 Task: Create a task  Implement a new cloud-based project portfolio management system for a company , assign it to team member softage.5@softage.net in the project ArchiTech and update the status of the task to  On Track  , set the priority of the task to Low
Action: Mouse moved to (55, 335)
Screenshot: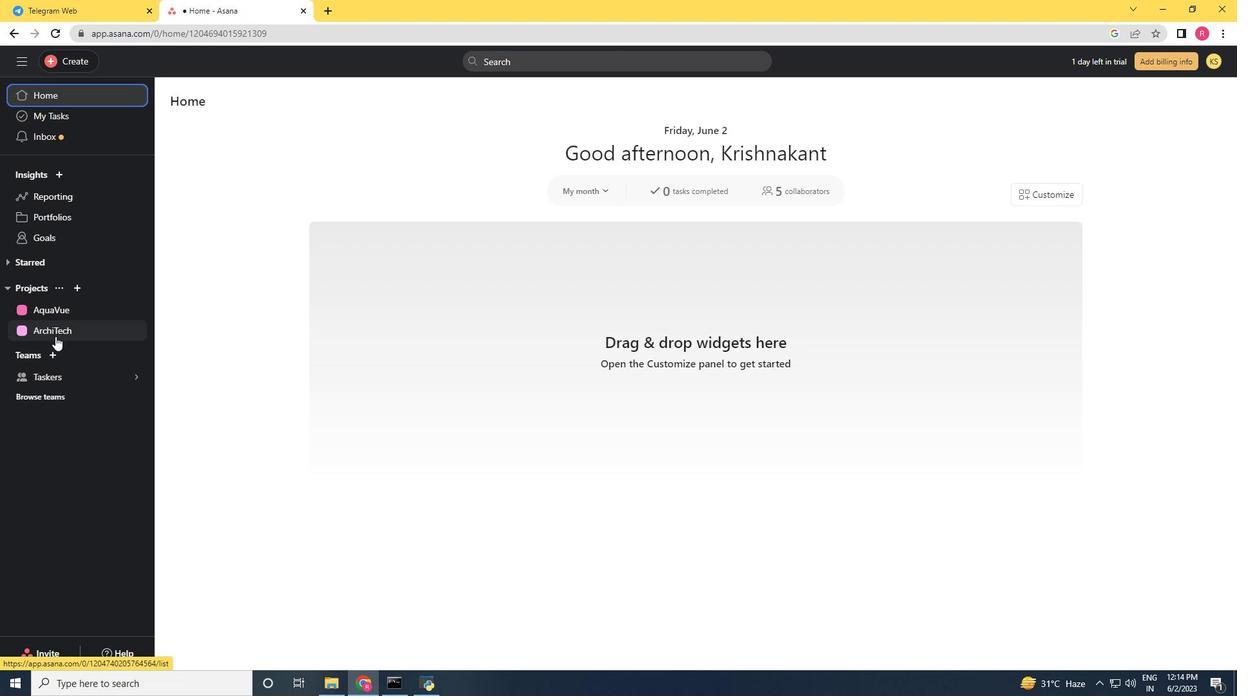 
Action: Mouse pressed left at (55, 335)
Screenshot: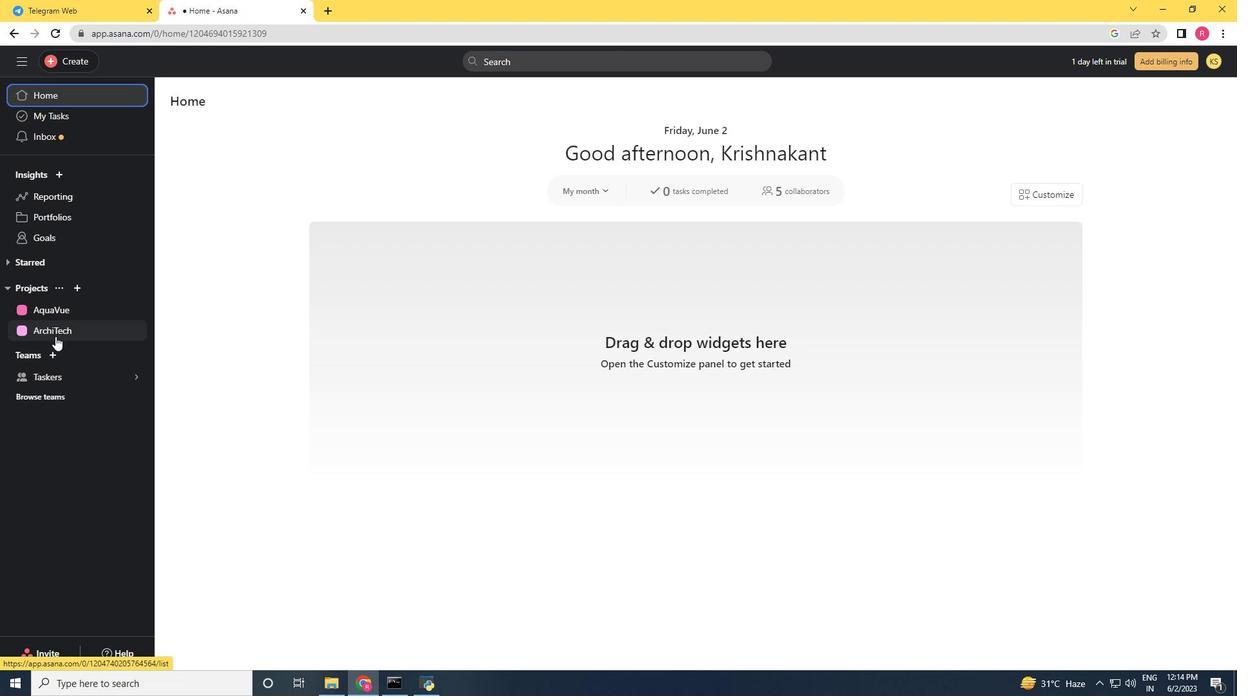 
Action: Mouse moved to (86, 55)
Screenshot: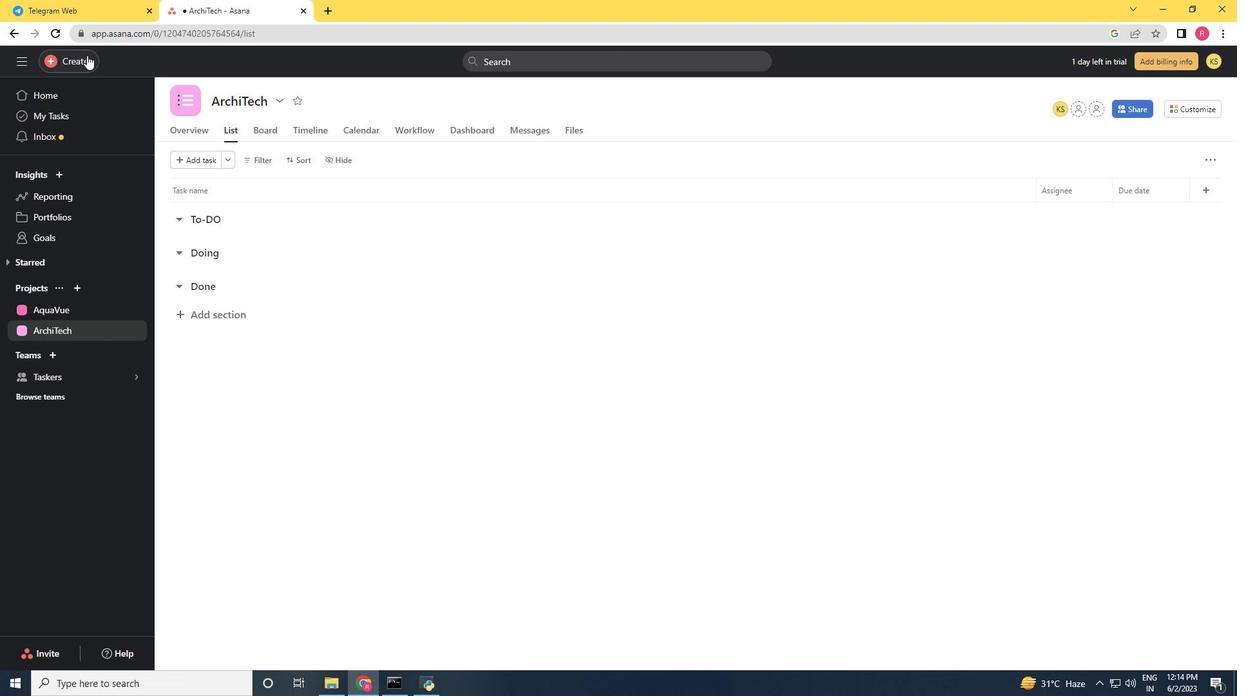 
Action: Mouse pressed left at (86, 55)
Screenshot: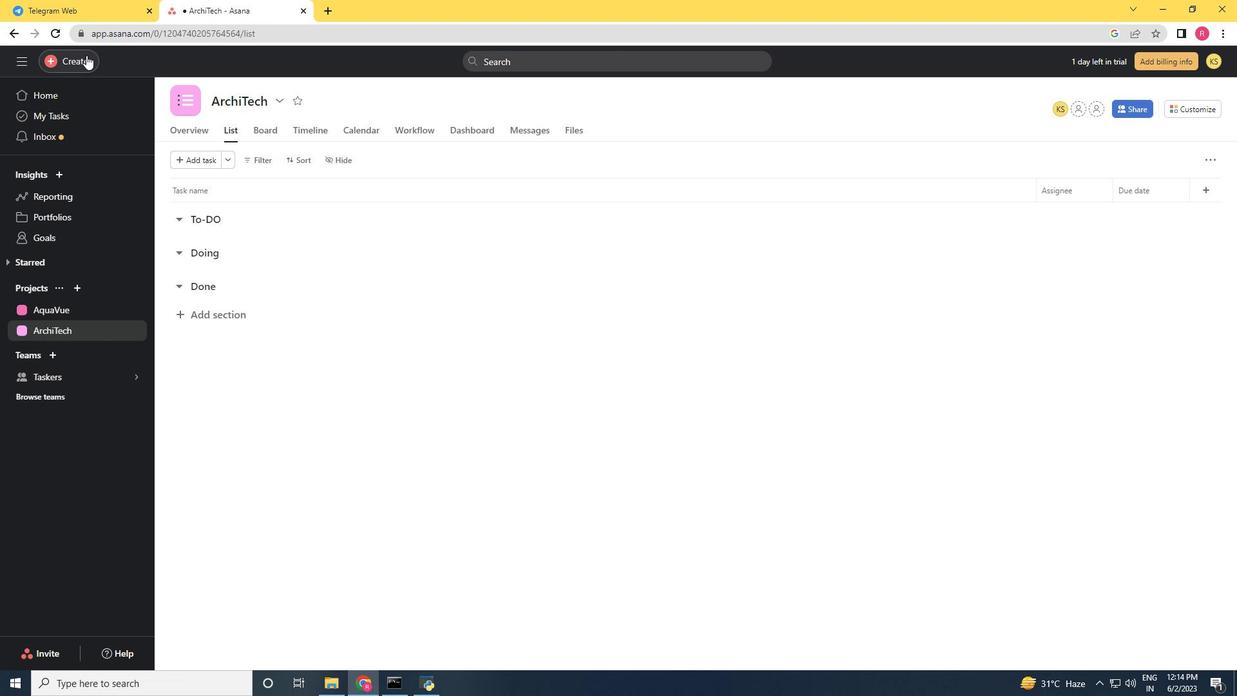 
Action: Mouse moved to (130, 73)
Screenshot: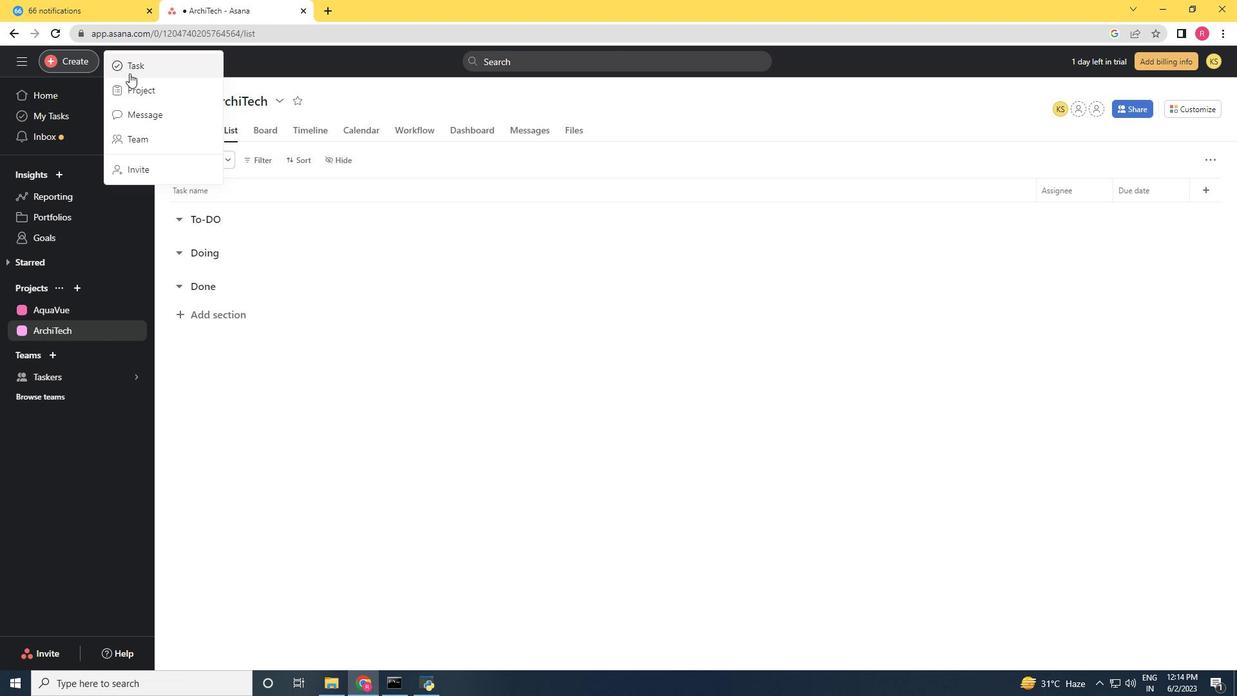 
Action: Mouse pressed left at (130, 73)
Screenshot: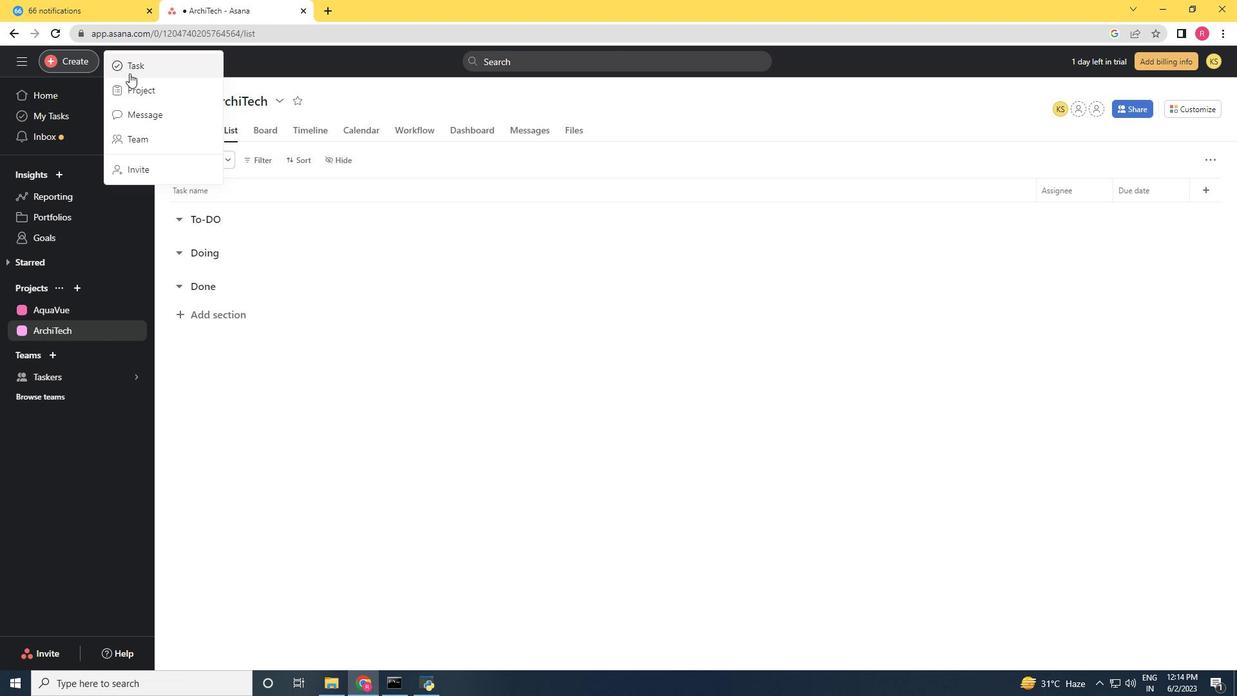 
Action: Mouse moved to (128, 73)
Screenshot: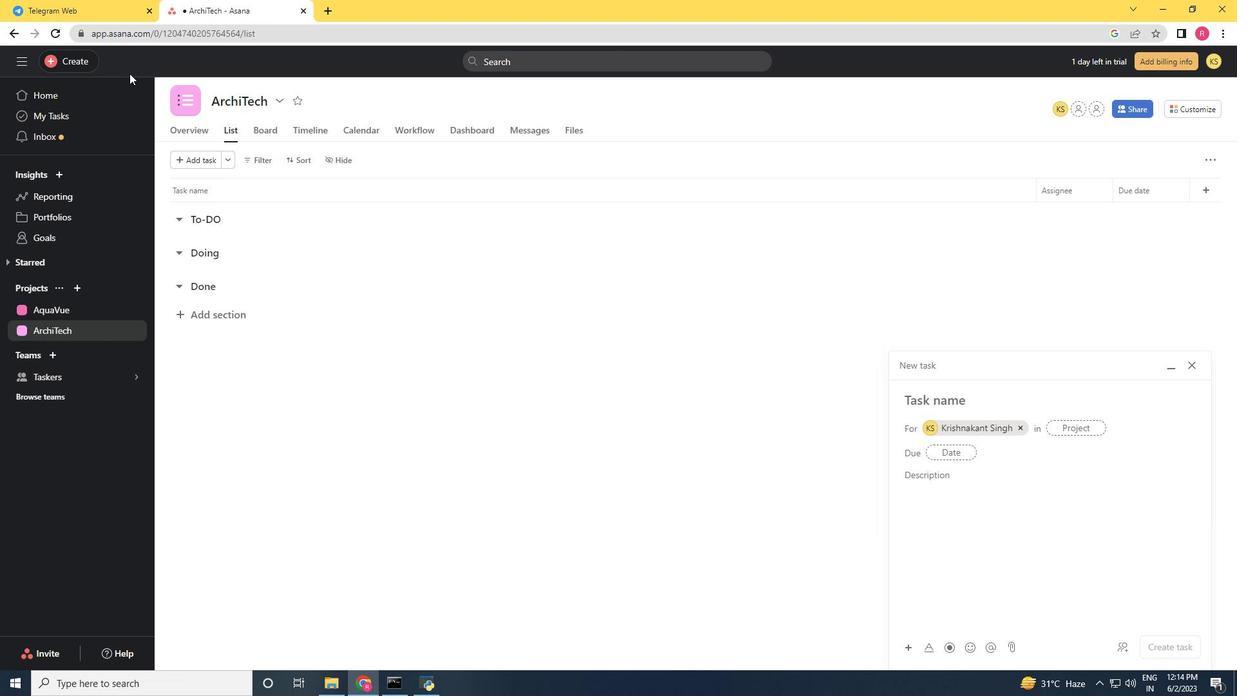 
Action: Key pressed <Key.shift><Key.shift><Key.shift><Key.shift><Key.shift><Key.shift><Key.shift>Implement<Key.space>a<Key.space>new<Key.space>cloud<Key.space><Key.backspace>-basd<Key.backspace>ed<Key.space>project<Key.space>portfolio<Key.space>management<Key.space>system<Key.space>for<Key.space>a<Key.space>company<Key.space>
Screenshot: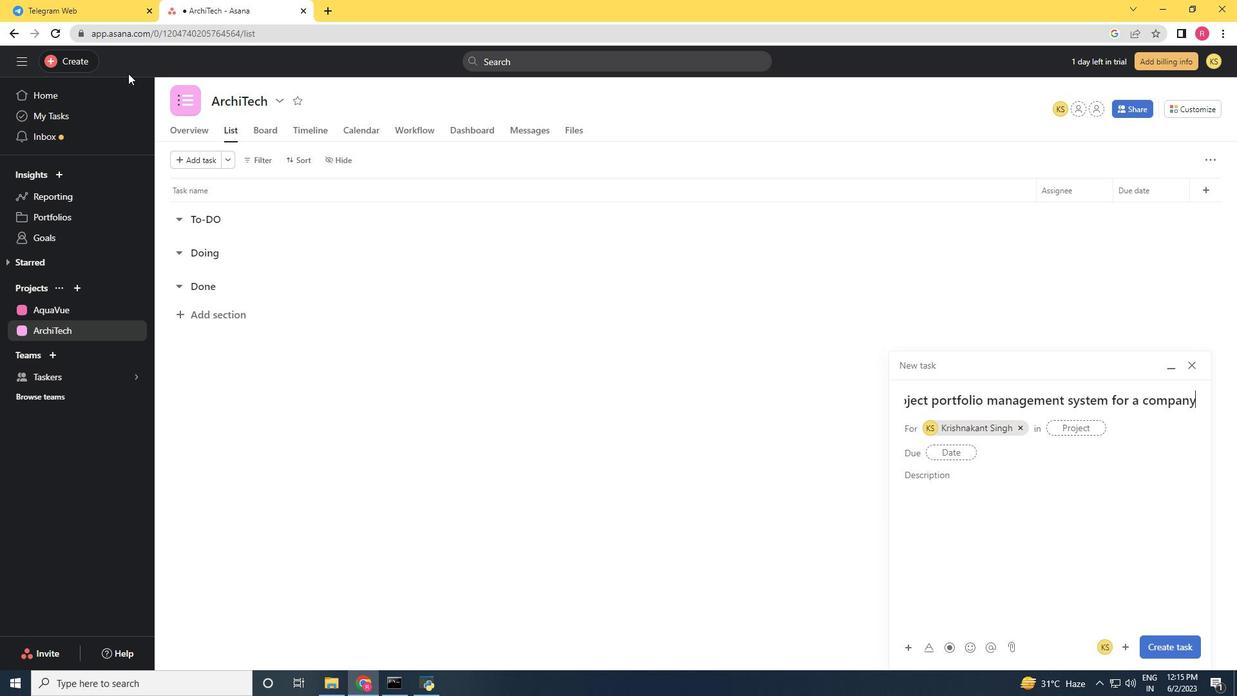 
Action: Mouse moved to (1025, 424)
Screenshot: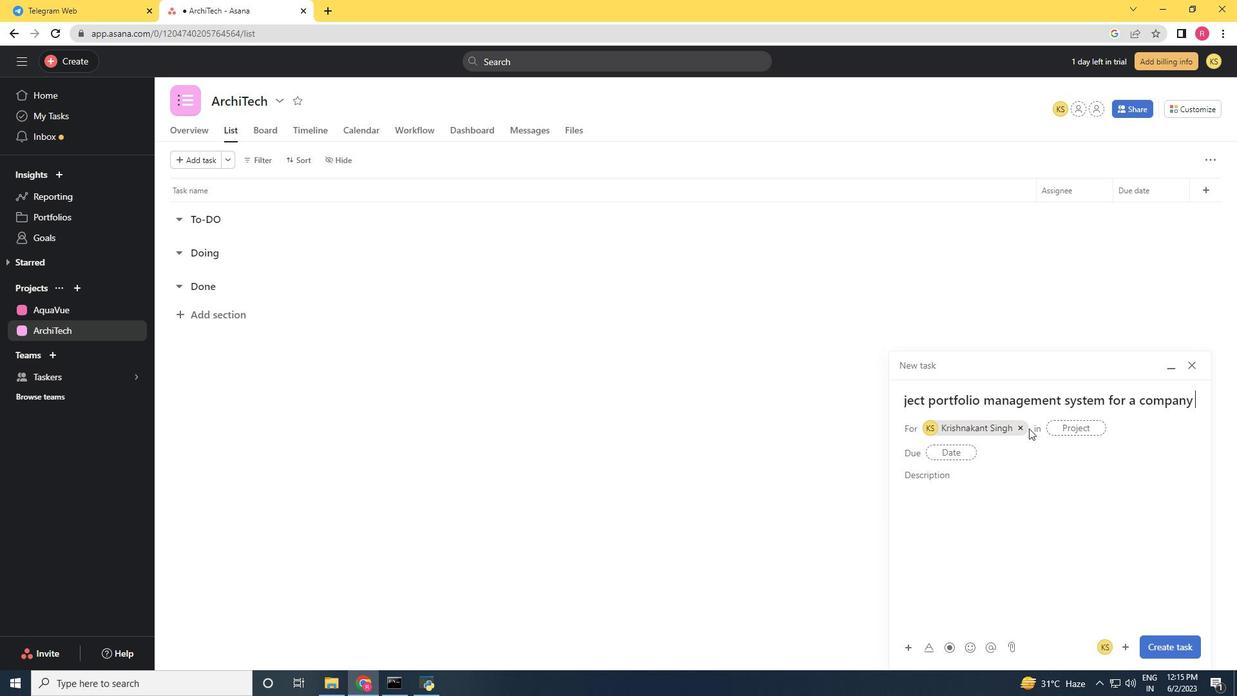 
Action: Mouse pressed left at (1025, 424)
Screenshot: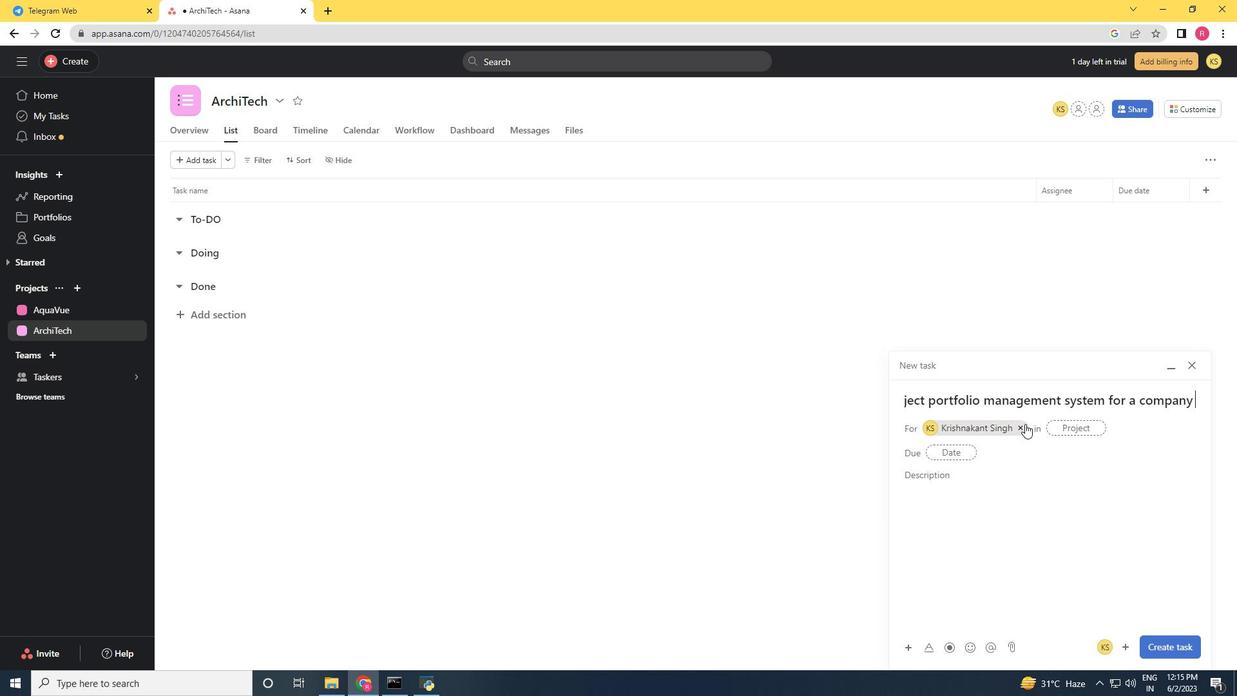 
Action: Mouse moved to (958, 429)
Screenshot: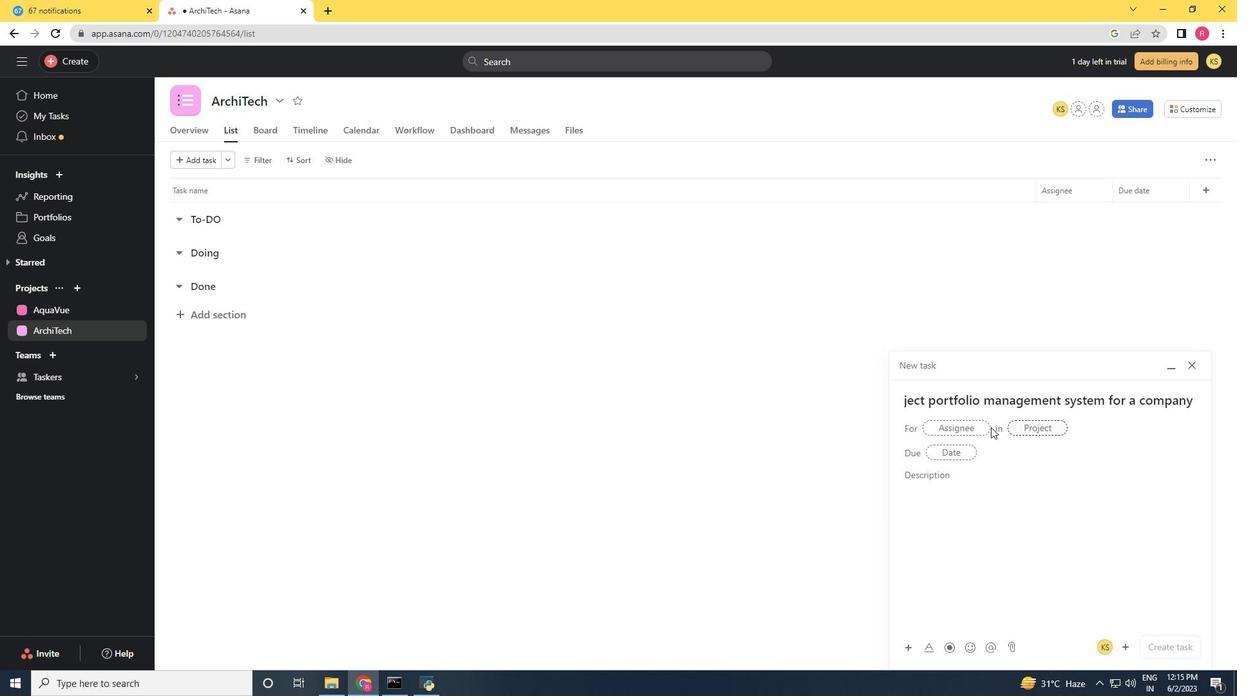 
Action: Mouse pressed left at (958, 429)
Screenshot: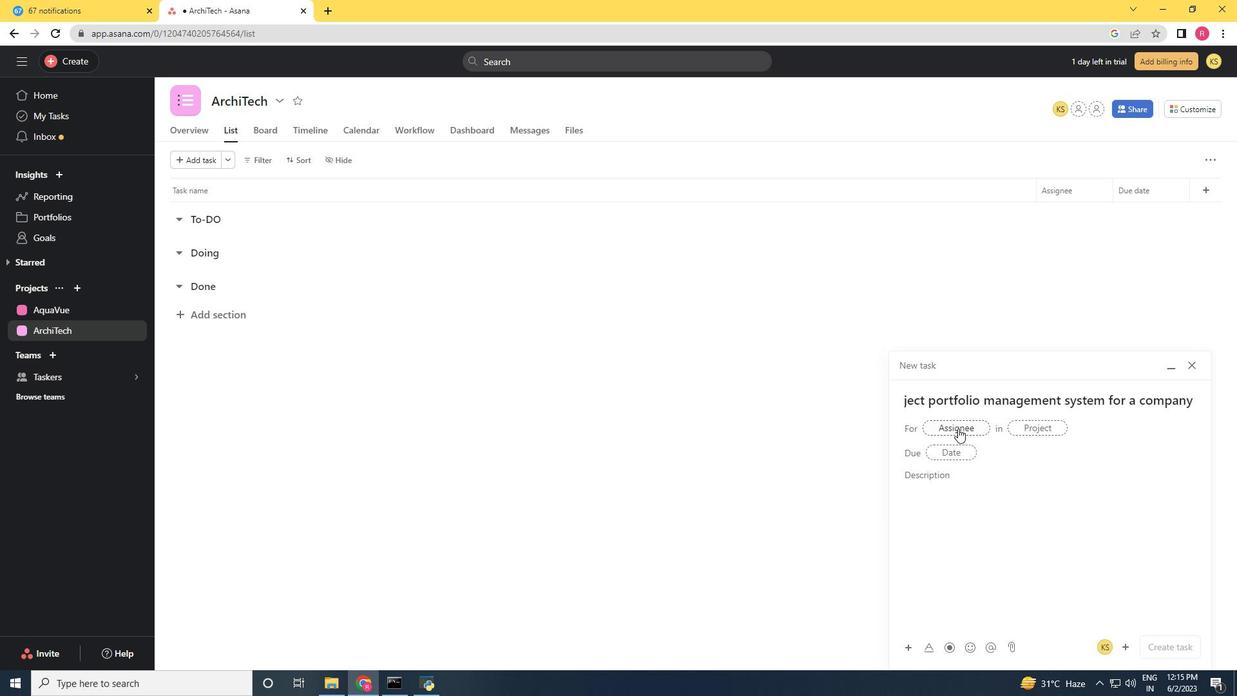 
Action: Mouse moved to (887, 428)
Screenshot: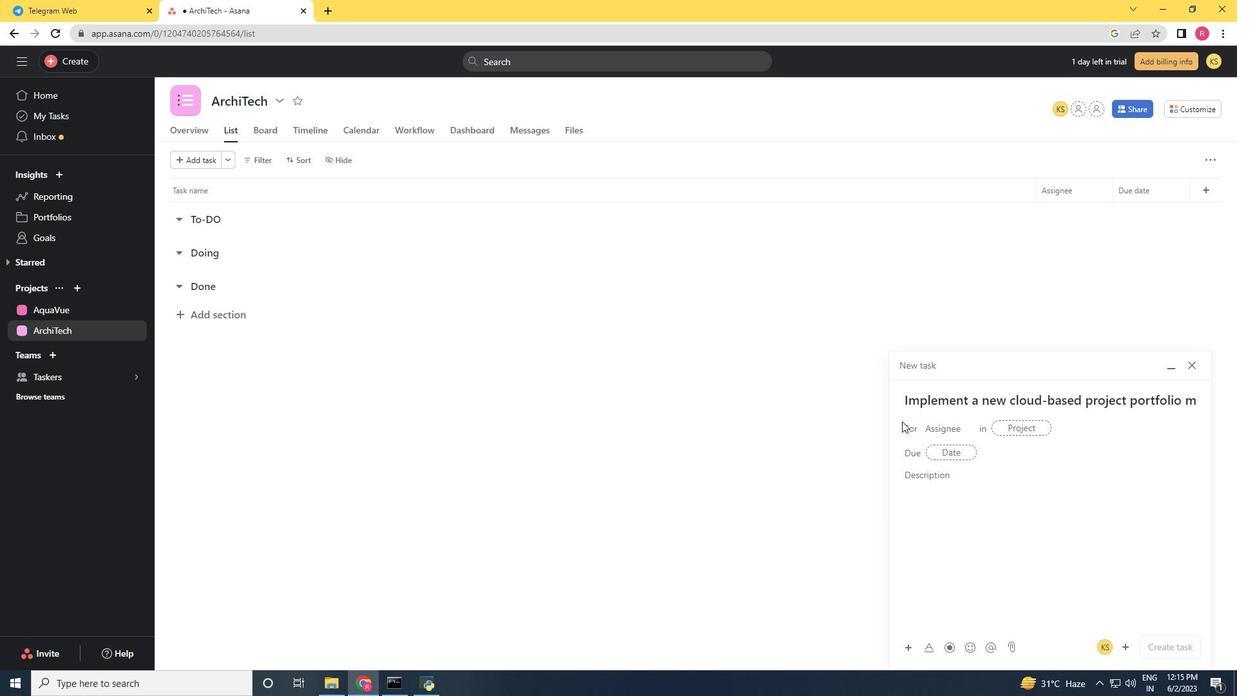
Action: Key pressed si<Key.backspace>oftage.5
Screenshot: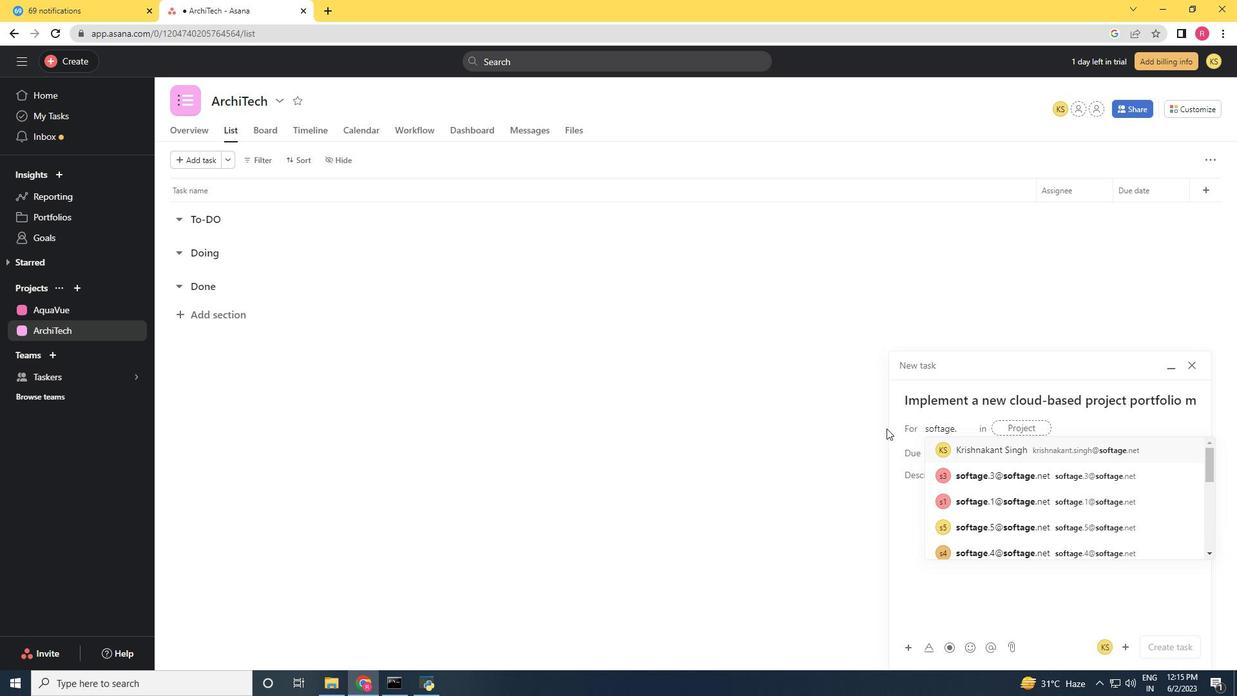 
Action: Mouse moved to (886, 428)
Screenshot: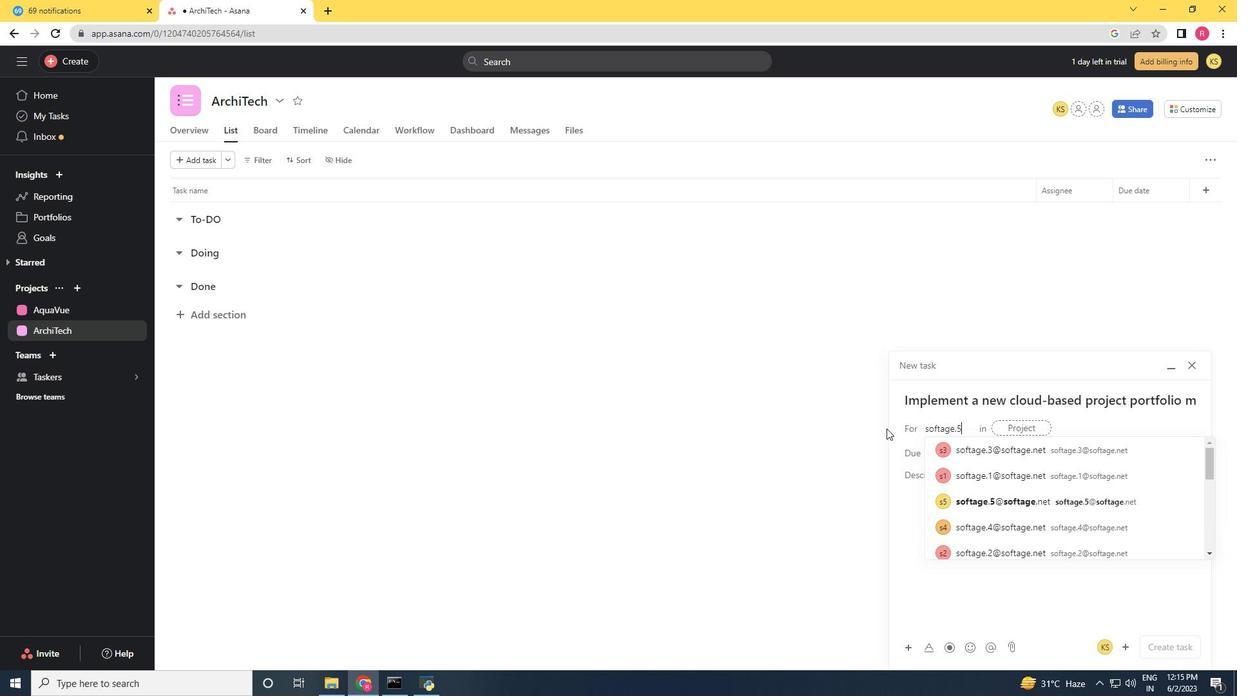 
Action: Key pressed <Key.shift>@softage.net
Screenshot: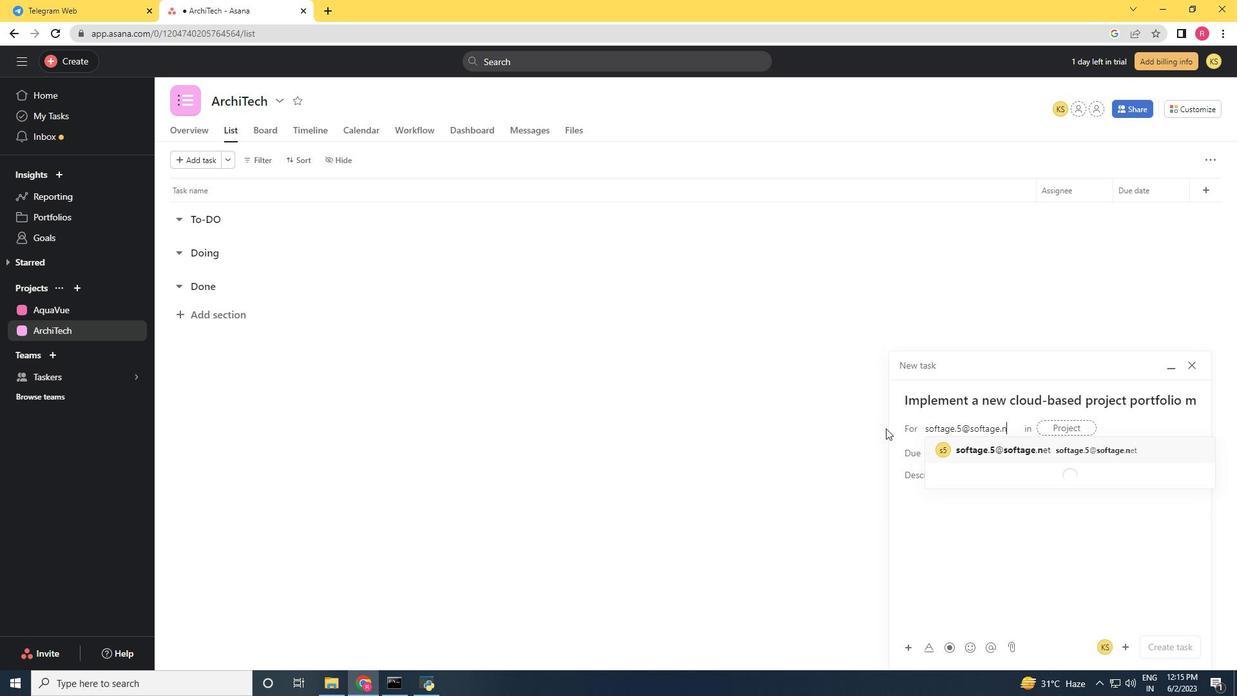 
Action: Mouse moved to (1009, 462)
Screenshot: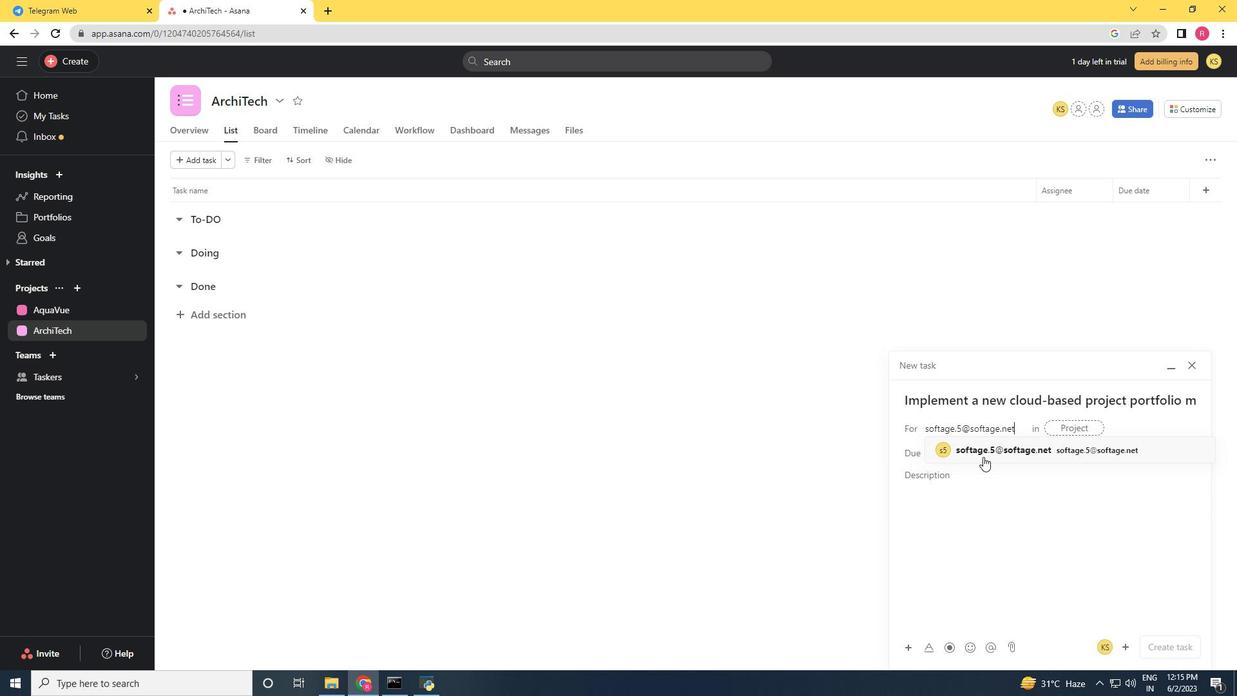 
Action: Mouse pressed left at (1009, 462)
Screenshot: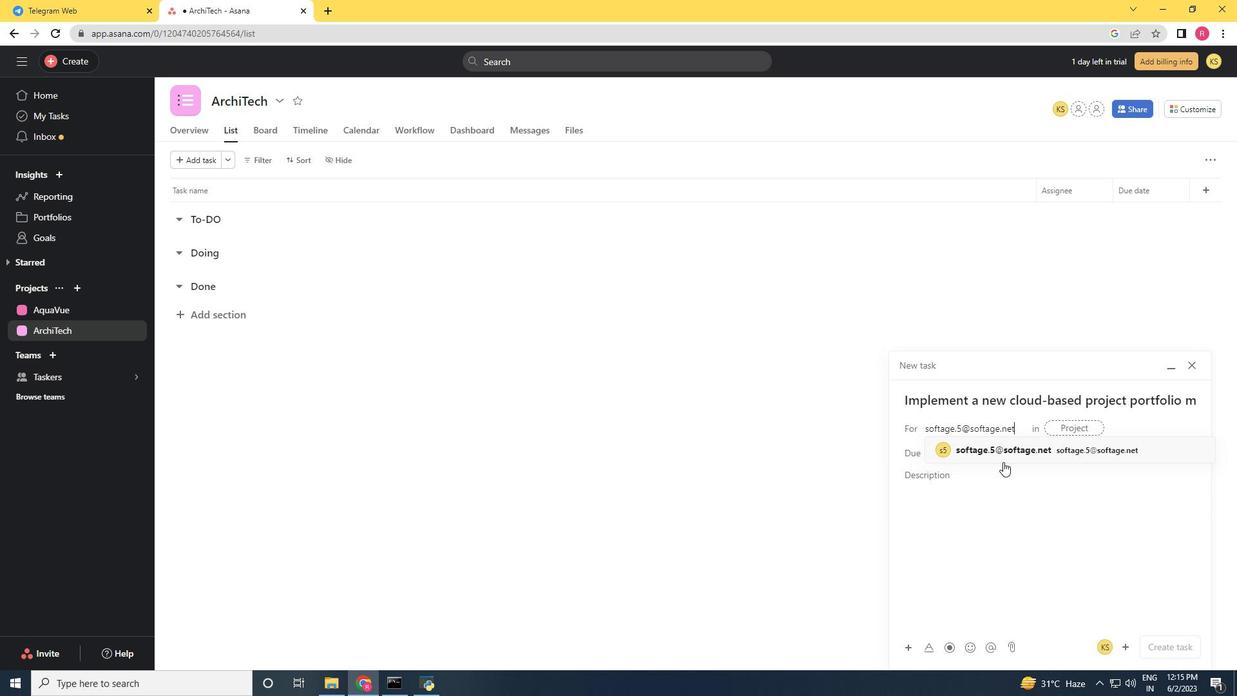 
Action: Mouse moved to (979, 422)
Screenshot: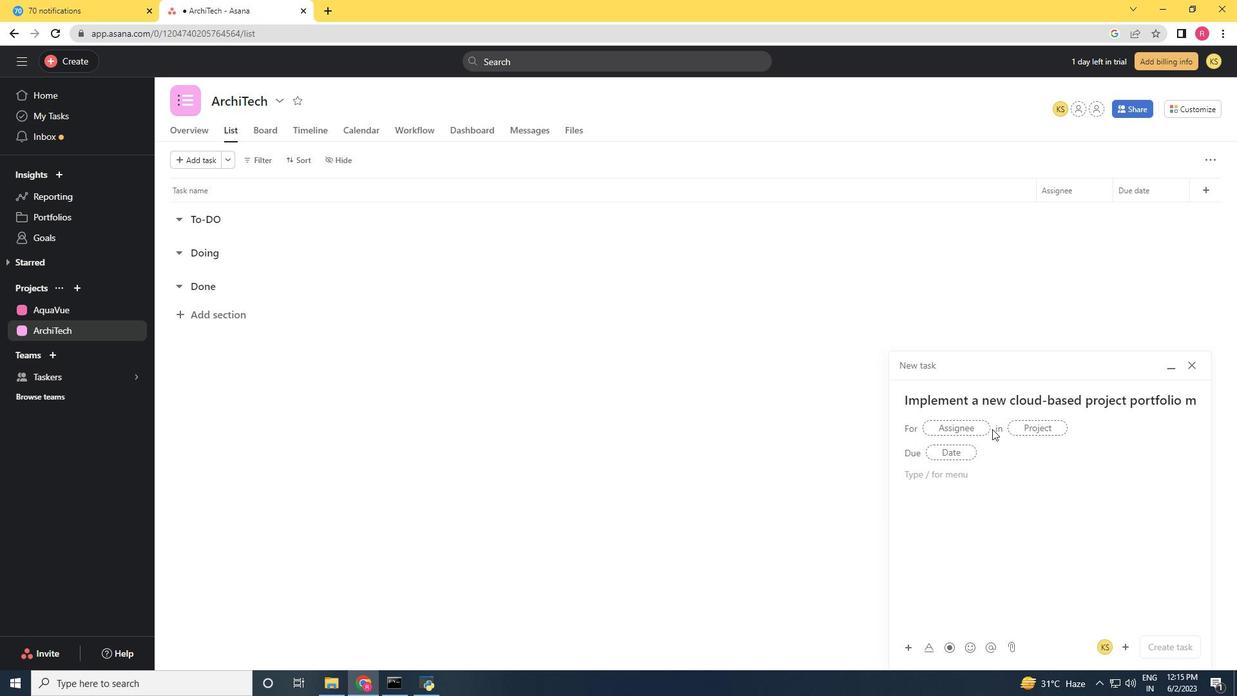 
Action: Mouse pressed left at (979, 422)
Screenshot: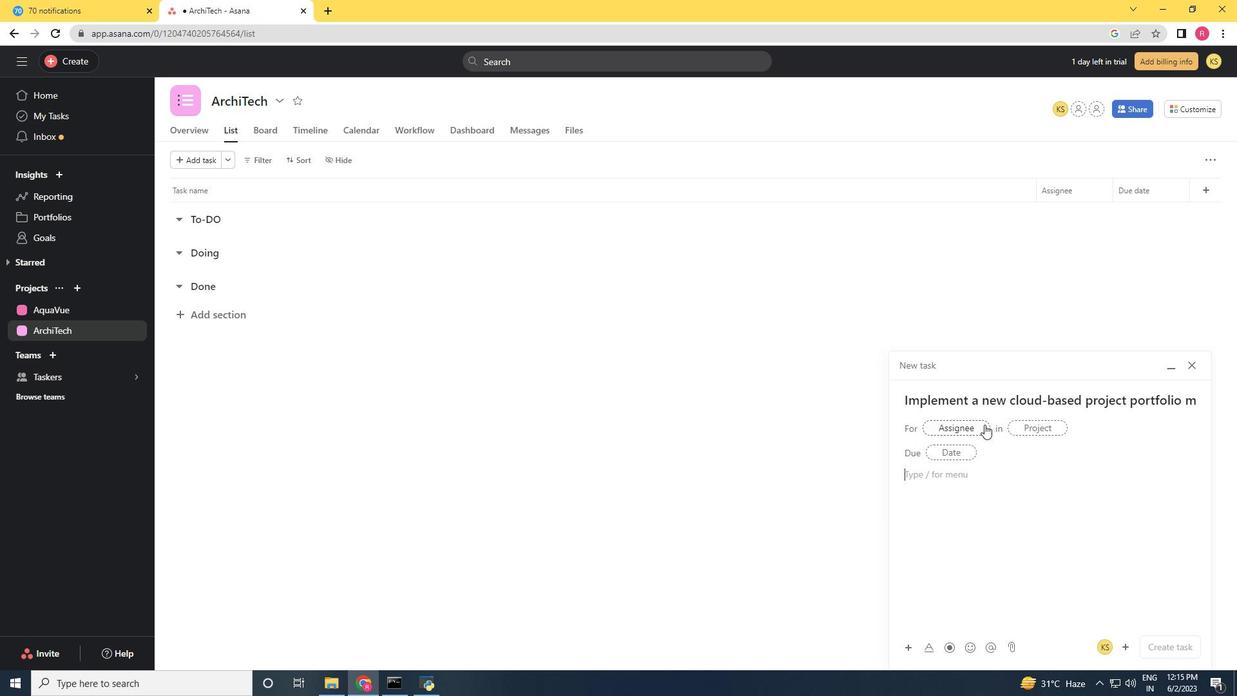 
Action: Mouse moved to (836, 423)
Screenshot: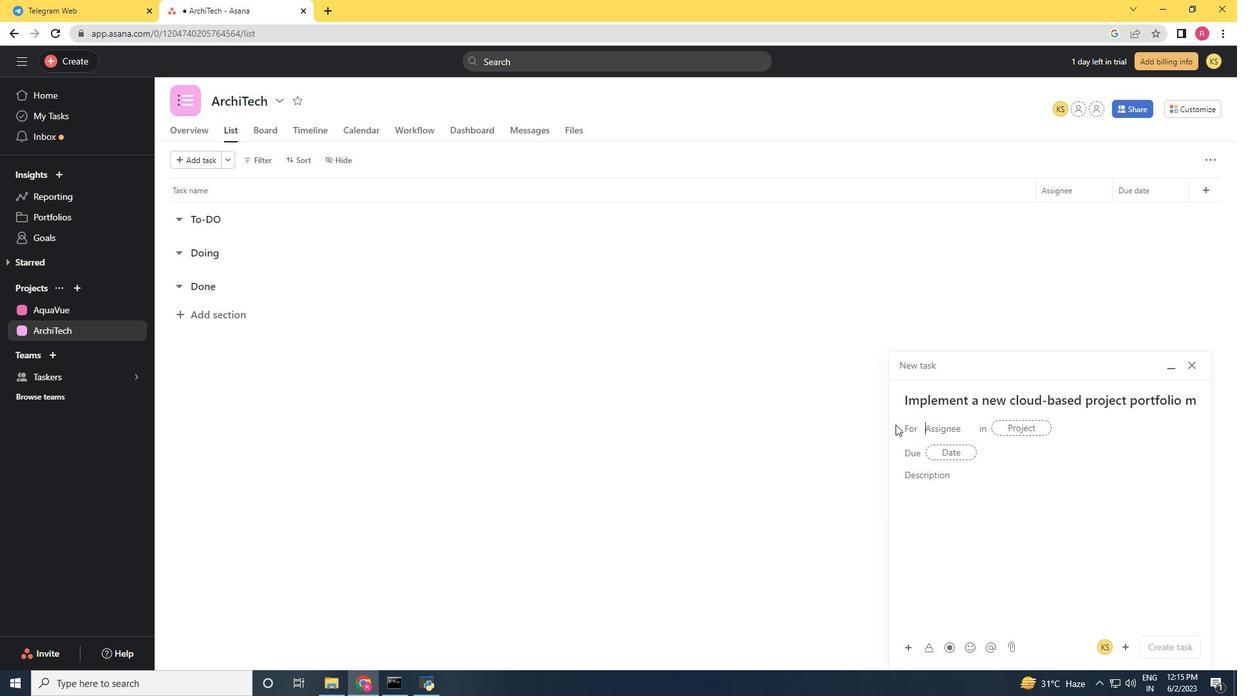 
Action: Key pressed softage.5<Key.shift>@softage.net
Screenshot: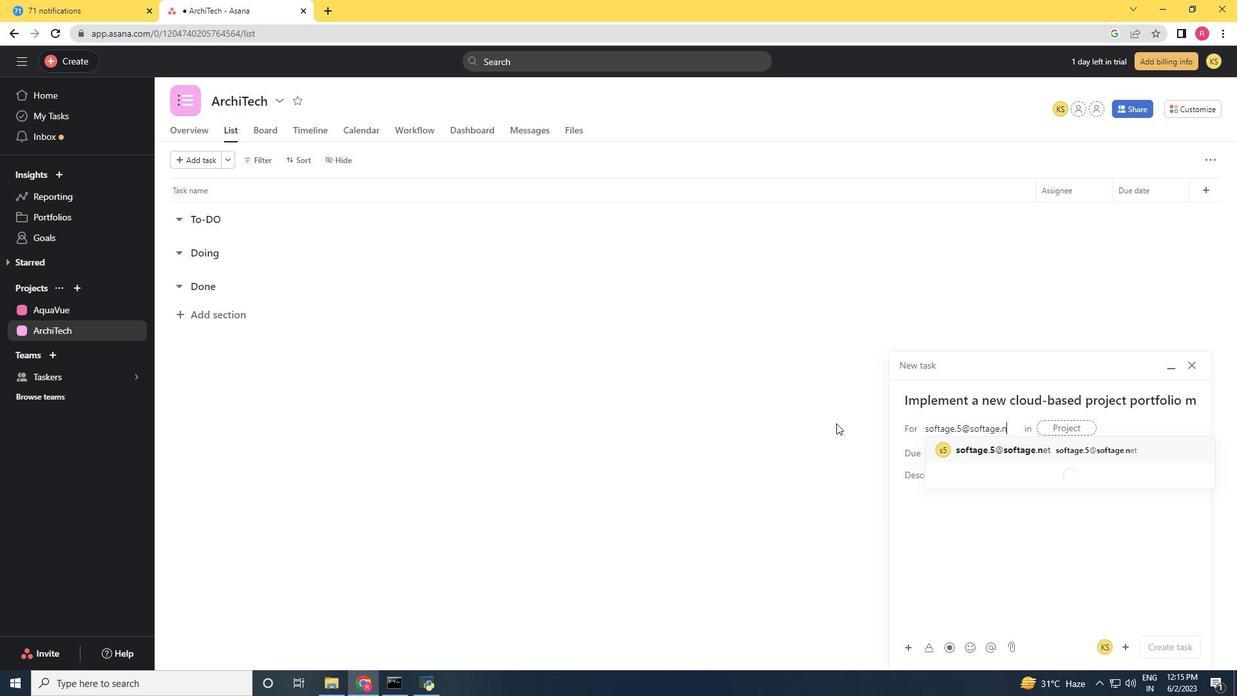 
Action: Mouse moved to (956, 447)
Screenshot: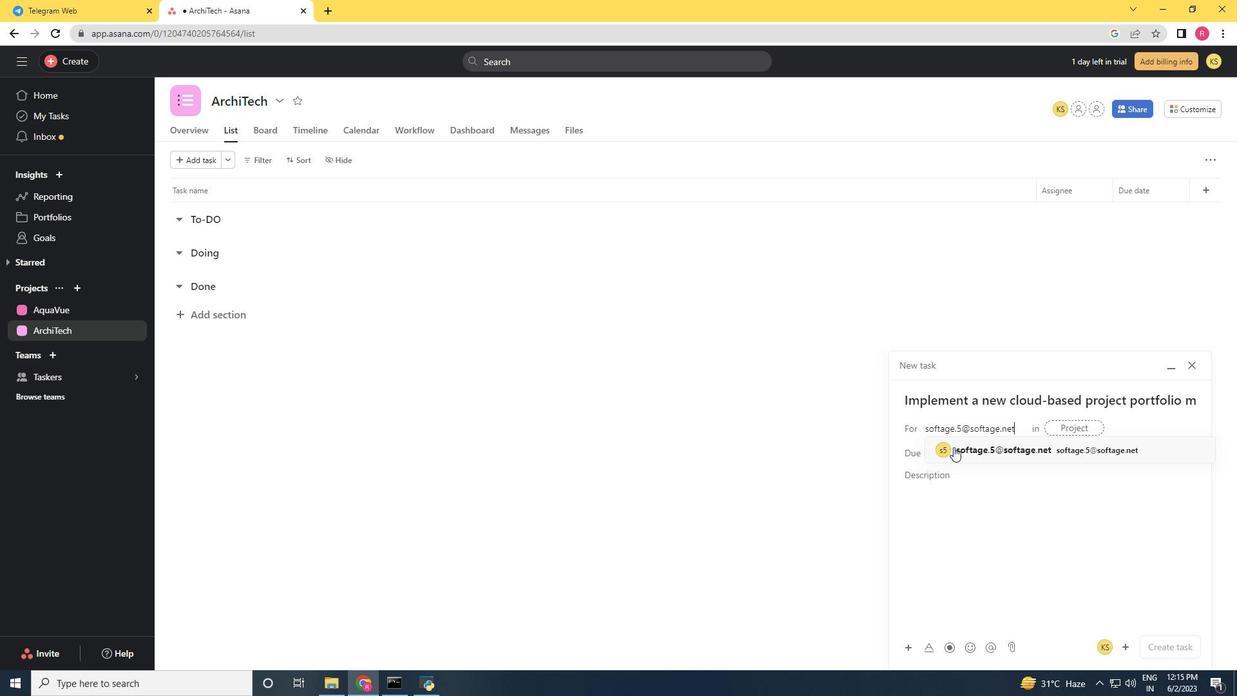 
Action: Mouse pressed left at (956, 447)
Screenshot: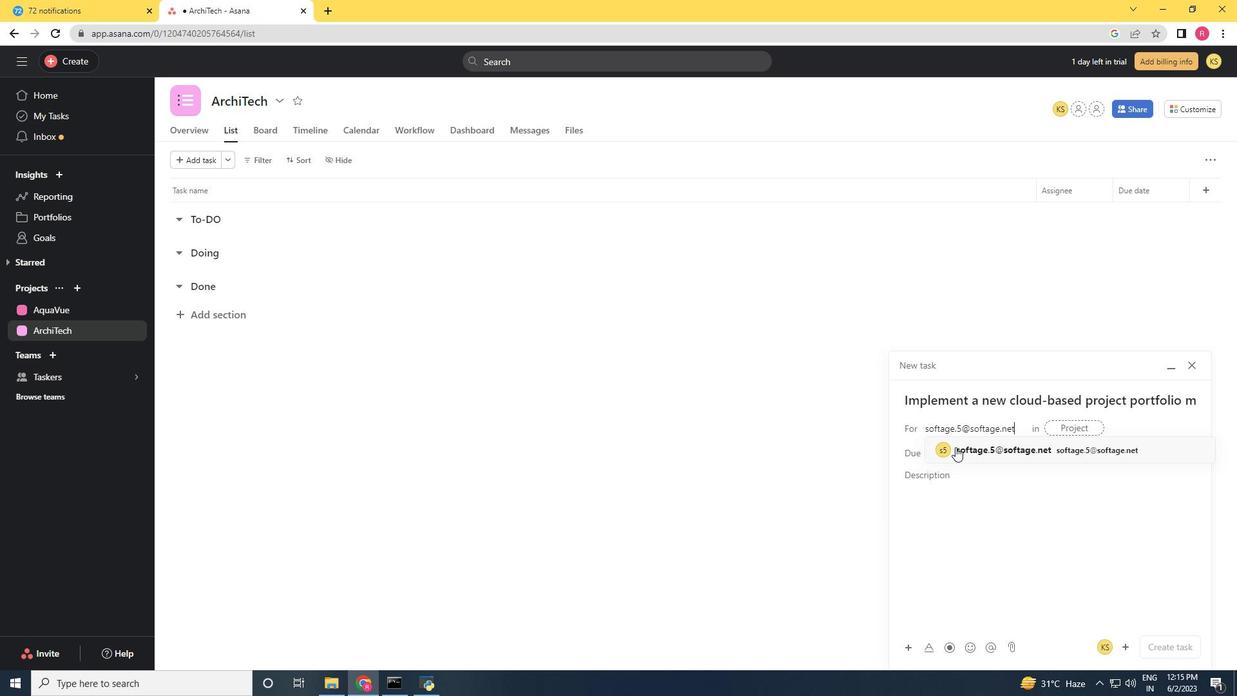 
Action: Mouse moved to (834, 471)
Screenshot: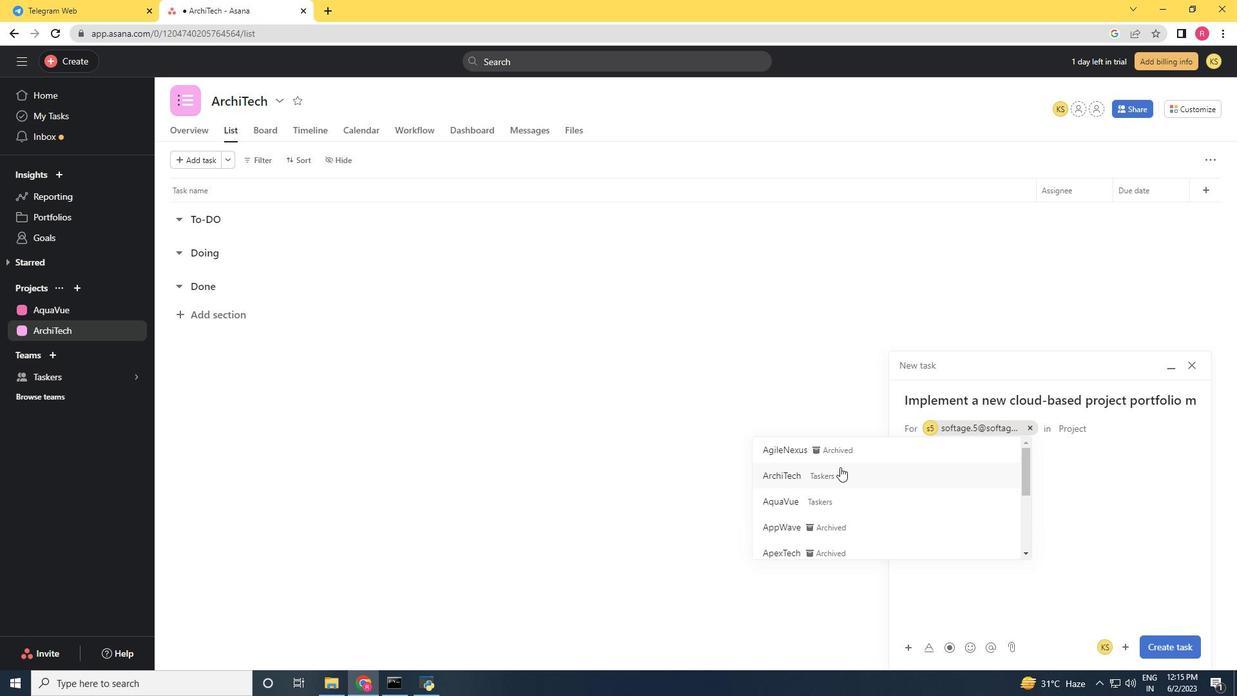 
Action: Mouse pressed left at (834, 471)
Screenshot: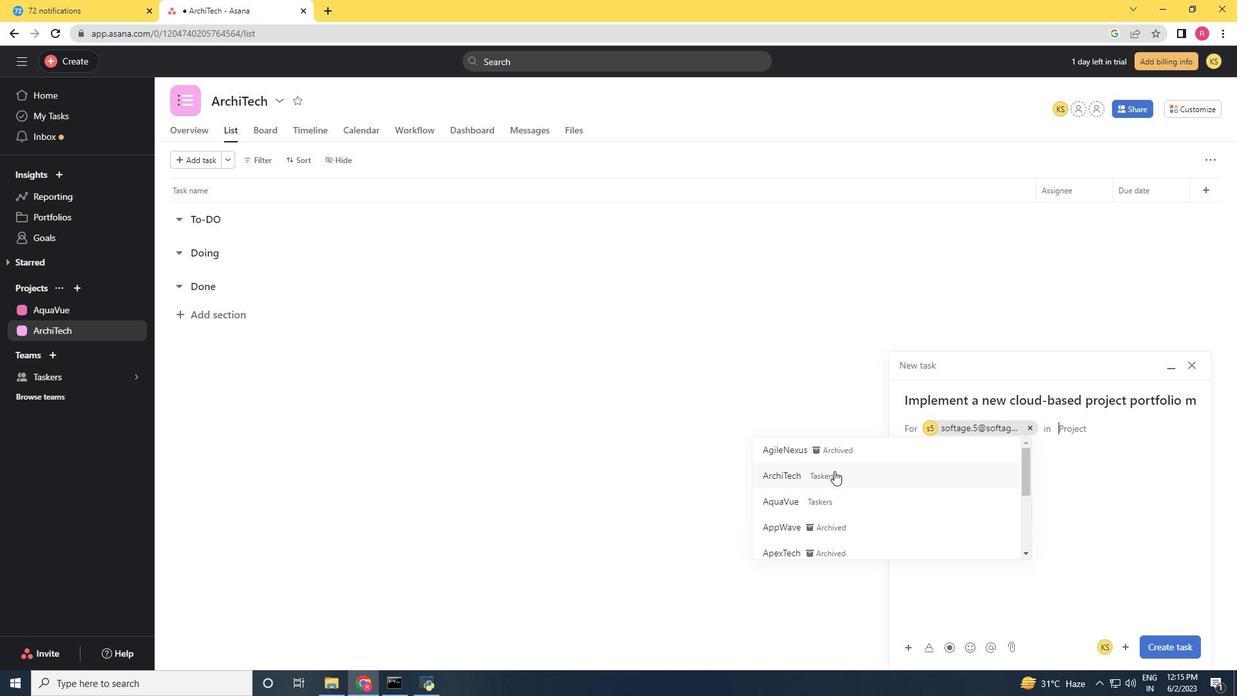 
Action: Mouse moved to (1168, 640)
Screenshot: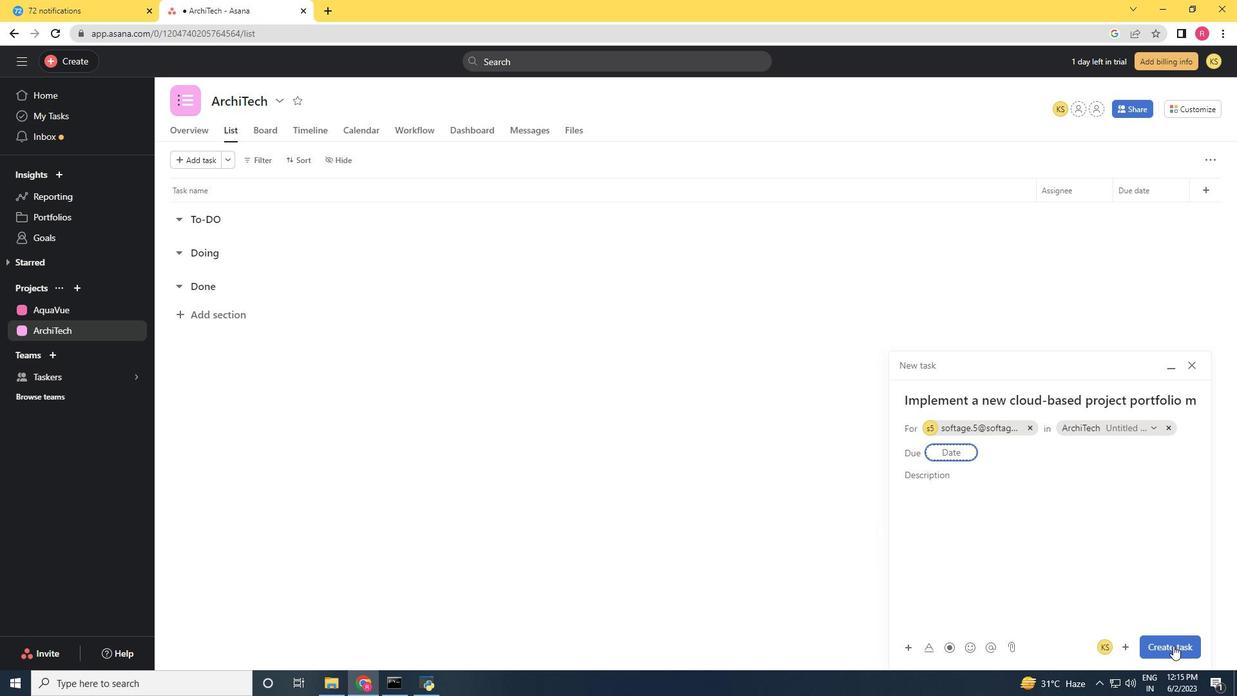 
Action: Mouse pressed left at (1168, 640)
Screenshot: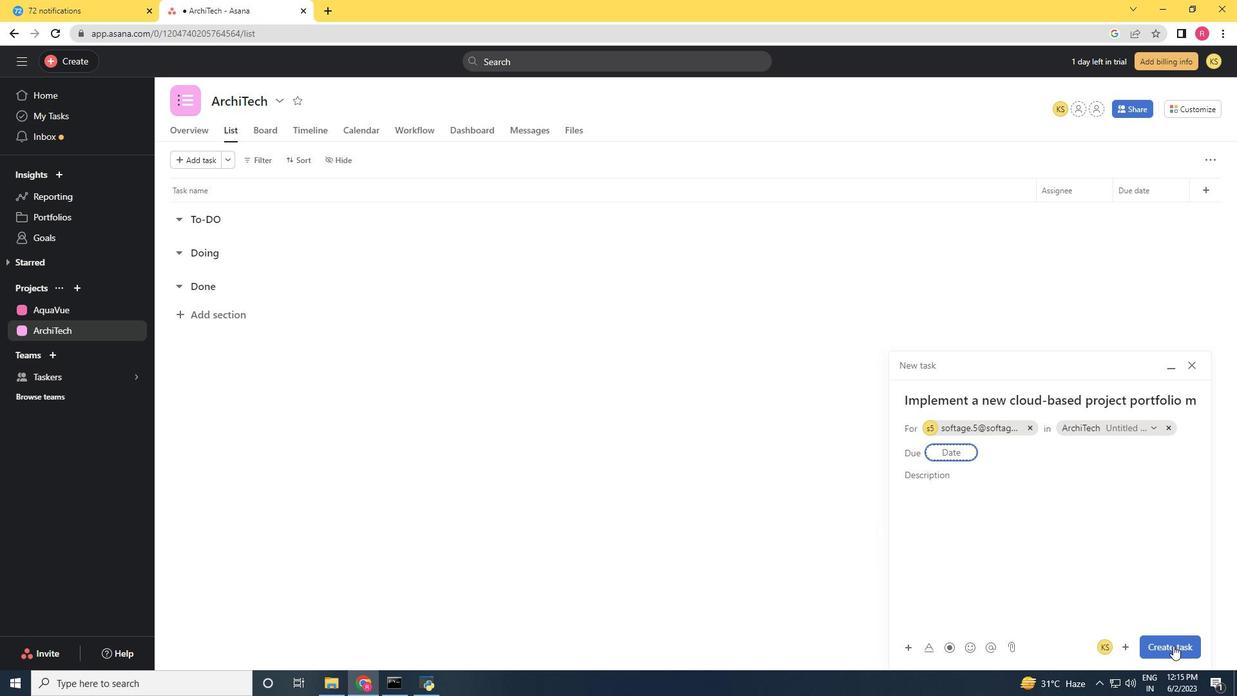 
Action: Mouse moved to (1206, 195)
Screenshot: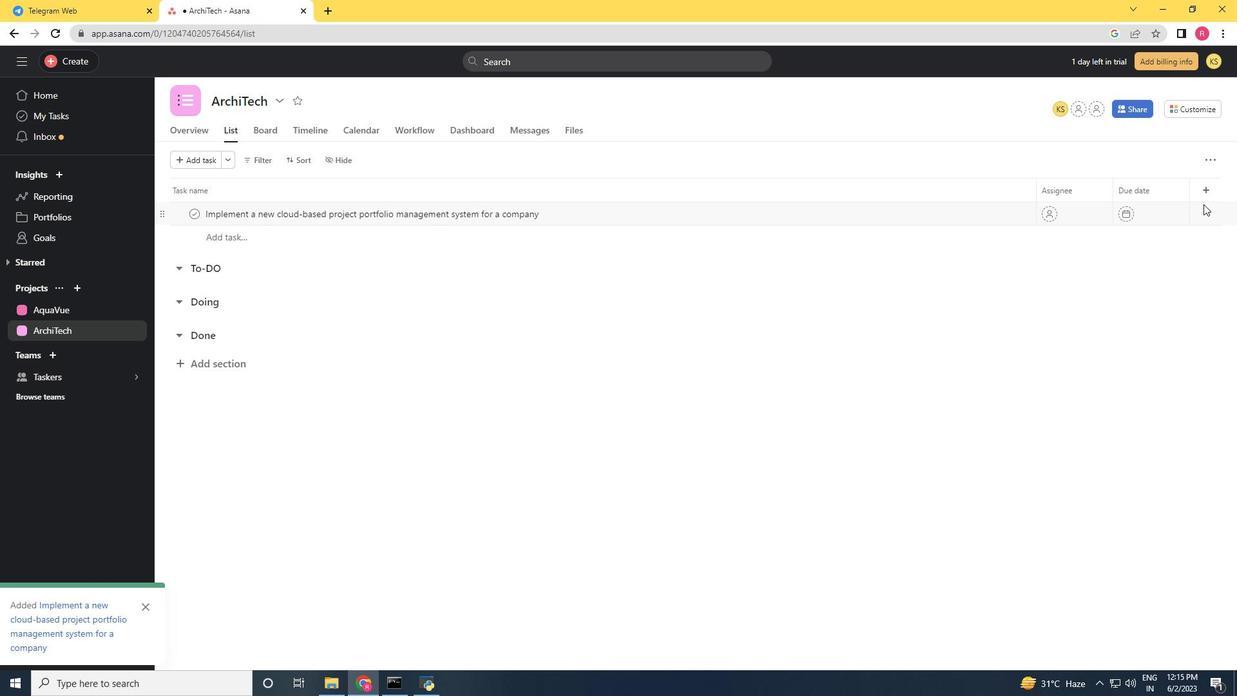
Action: Mouse pressed left at (1206, 195)
Screenshot: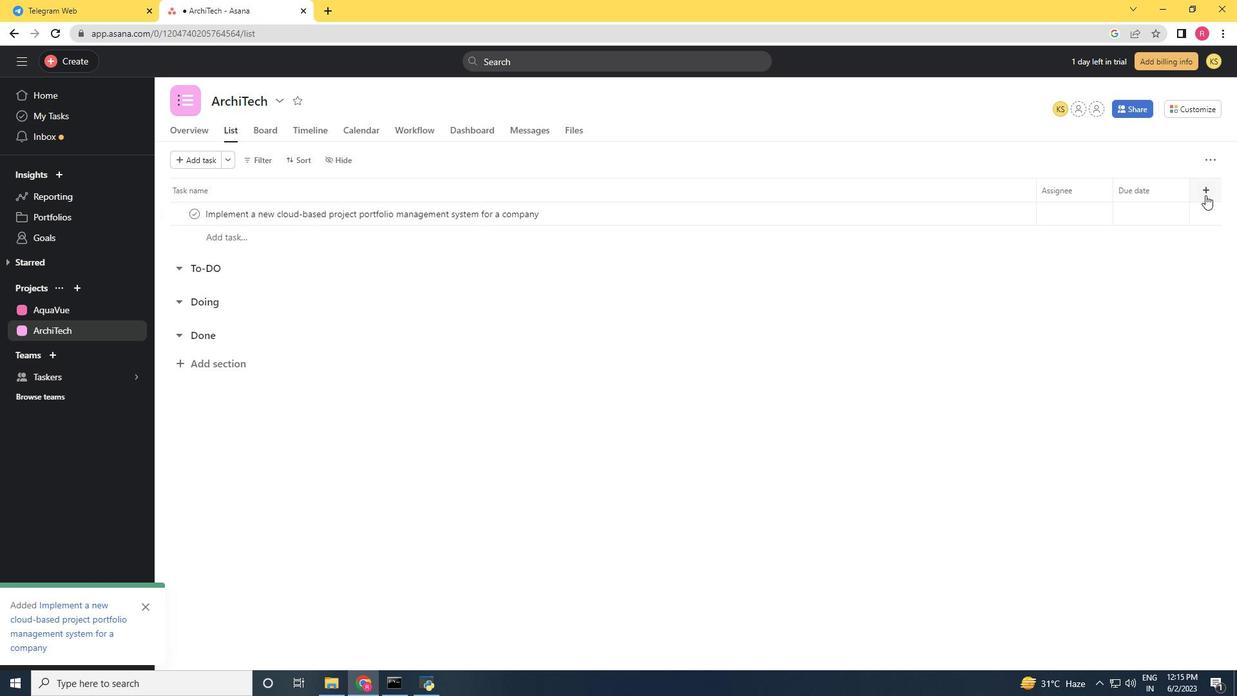 
Action: Mouse moved to (1151, 333)
Screenshot: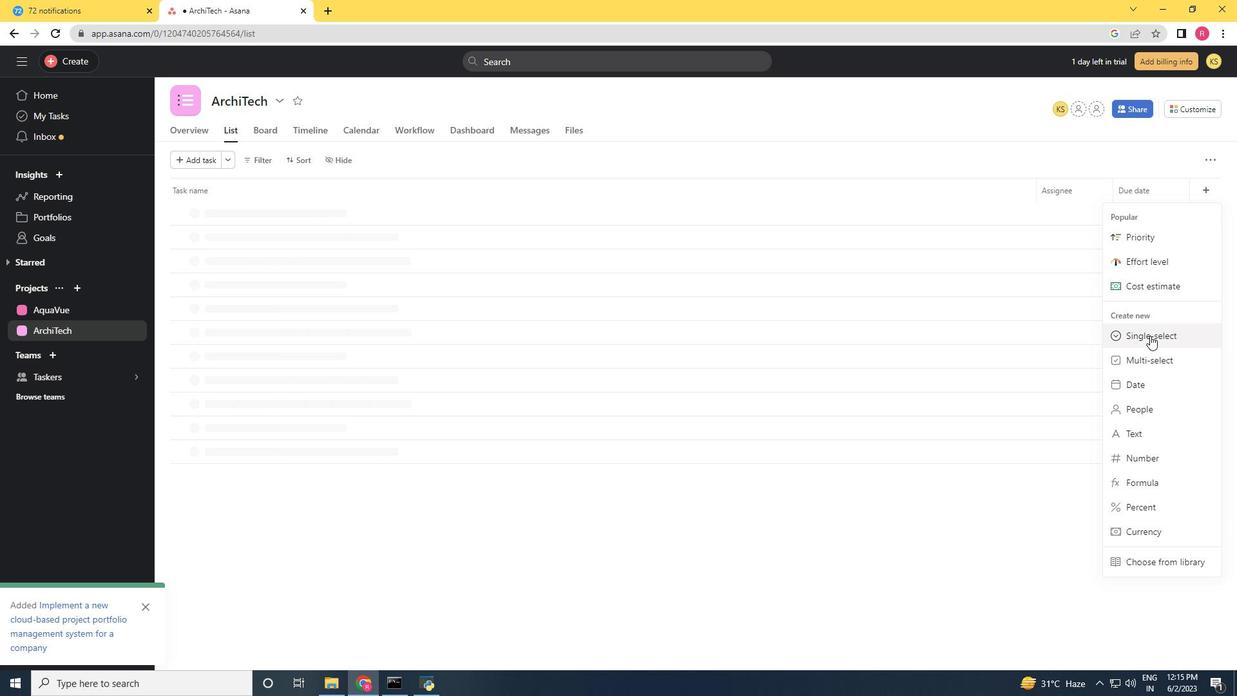 
Action: Mouse pressed left at (1151, 333)
Screenshot: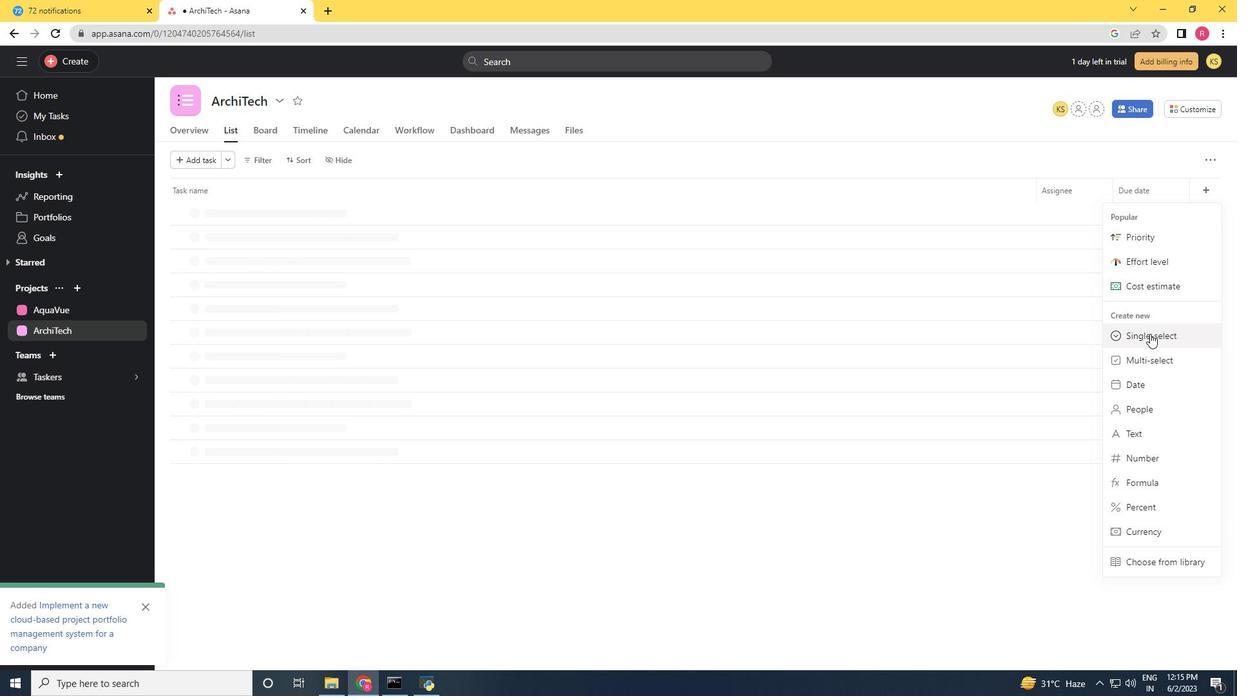 
Action: Mouse moved to (1059, 328)
Screenshot: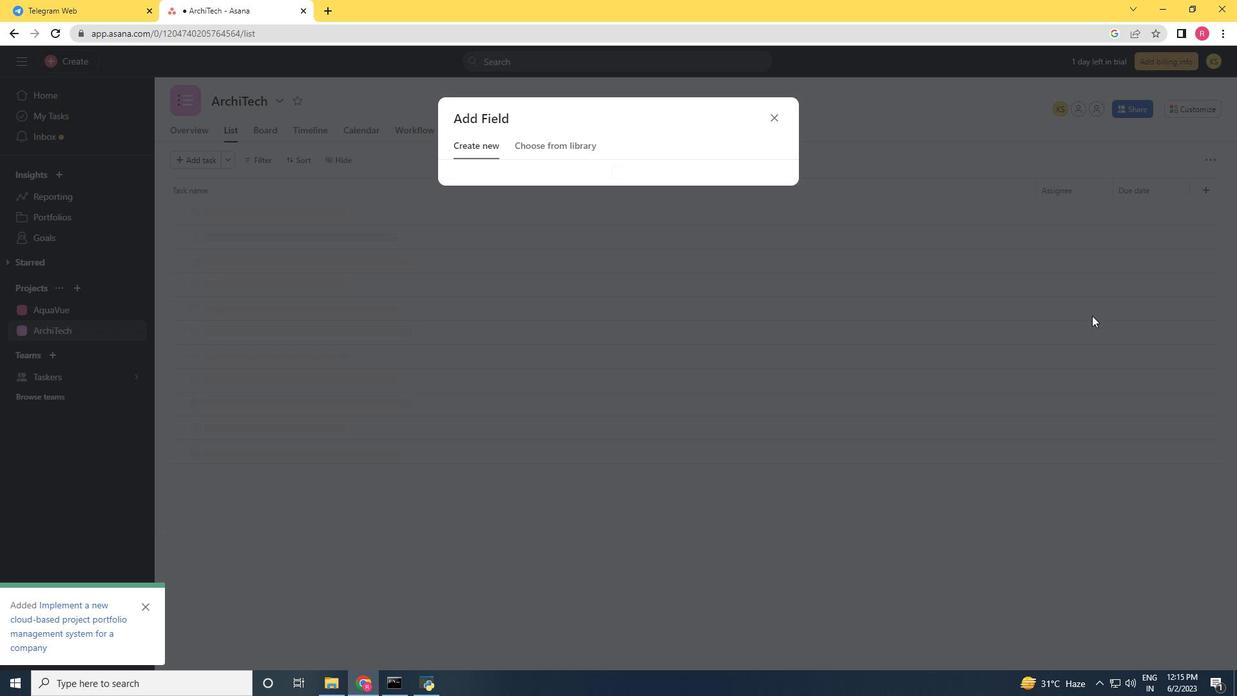 
Action: Key pressed <Key.shift>Status
Screenshot: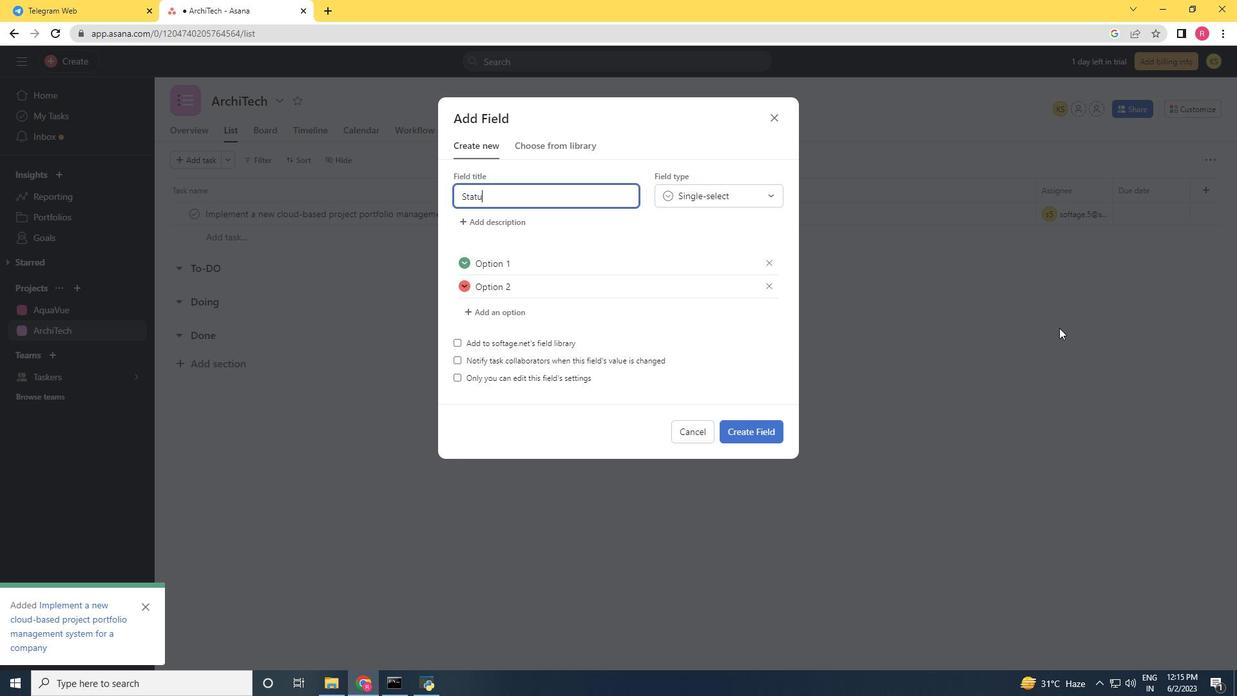 
Action: Mouse moved to (767, 261)
Screenshot: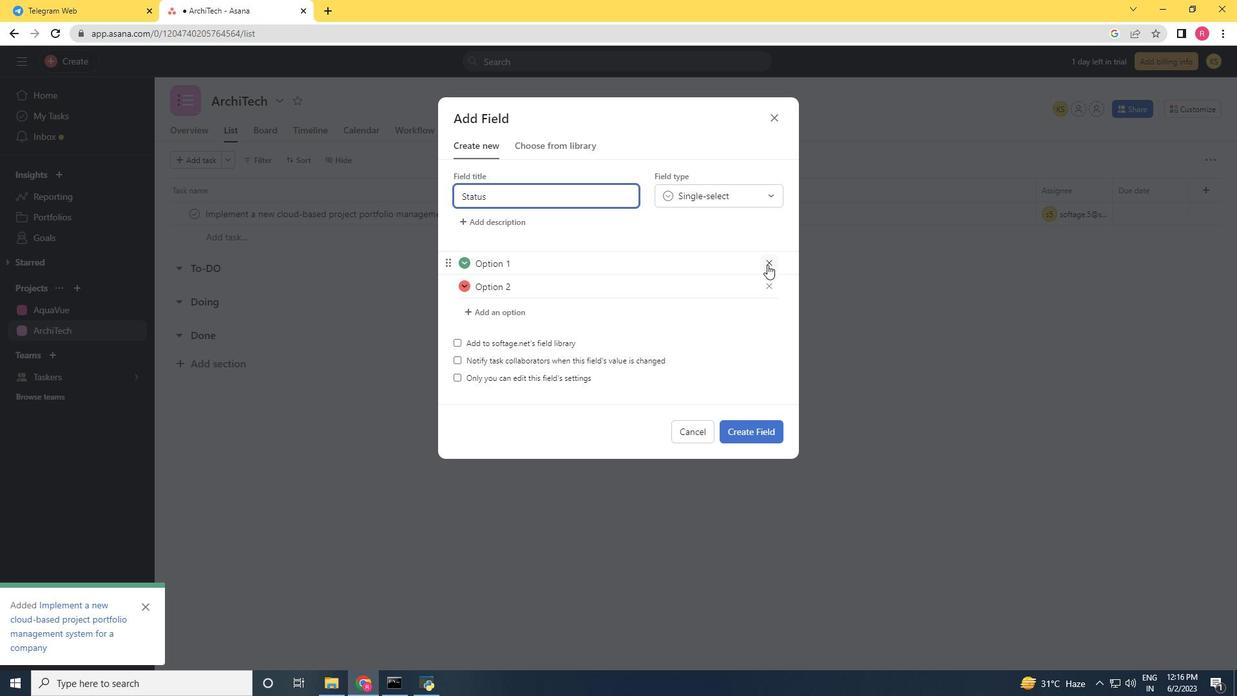 
Action: Mouse pressed left at (767, 261)
Screenshot: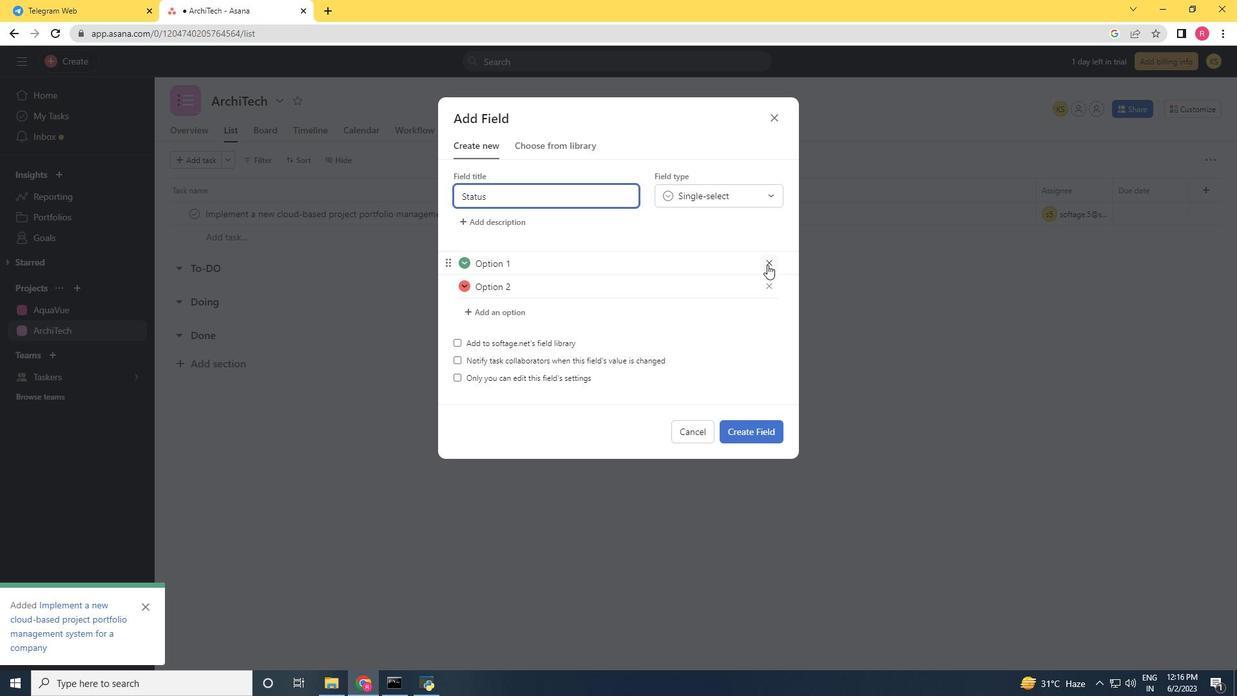 
Action: Mouse moved to (768, 263)
Screenshot: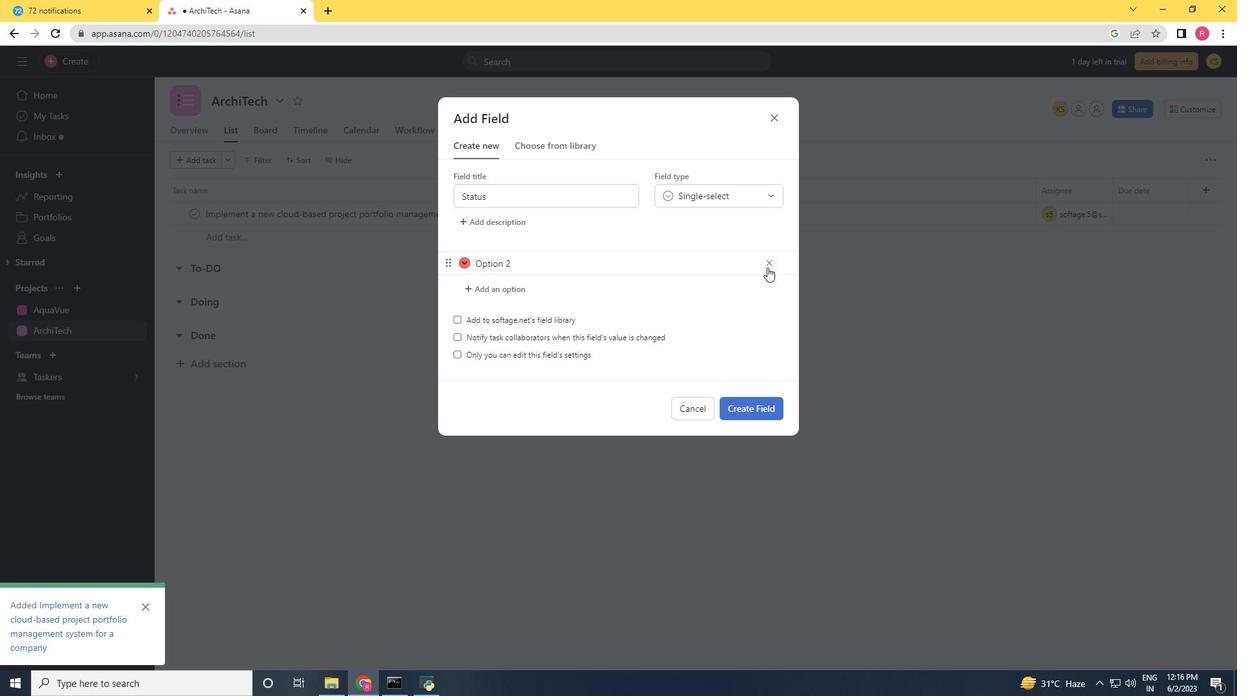 
Action: Mouse pressed left at (768, 263)
Screenshot: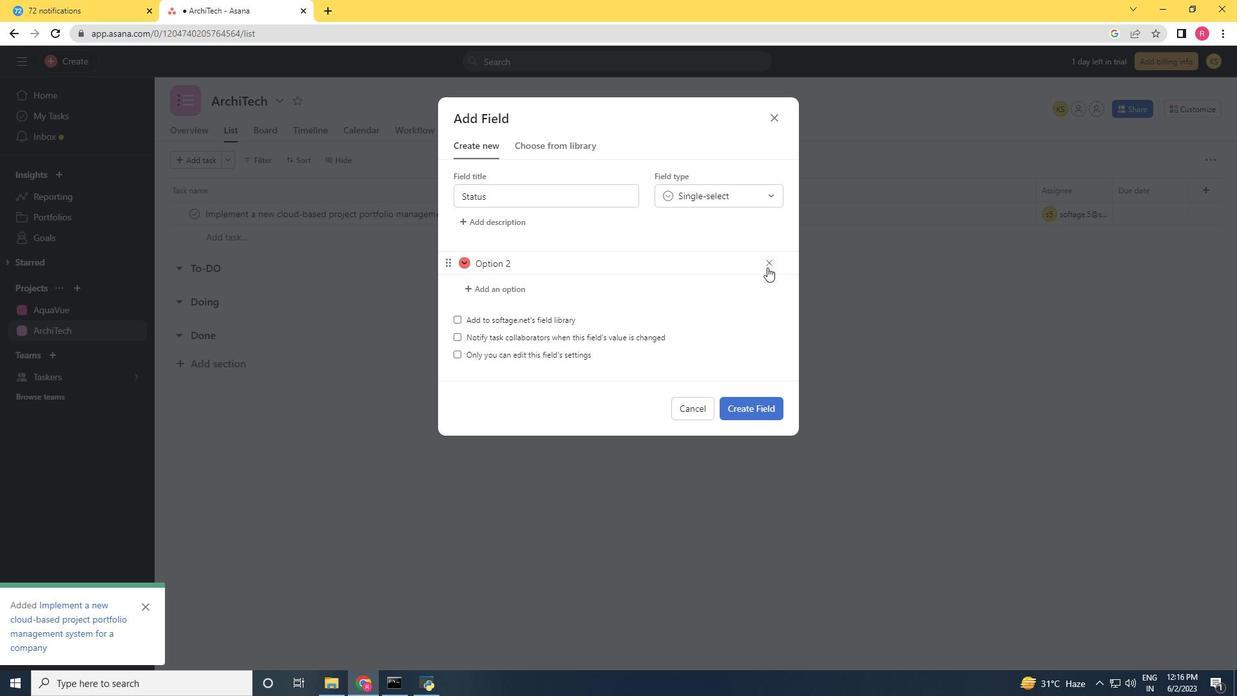 
Action: Mouse moved to (540, 272)
Screenshot: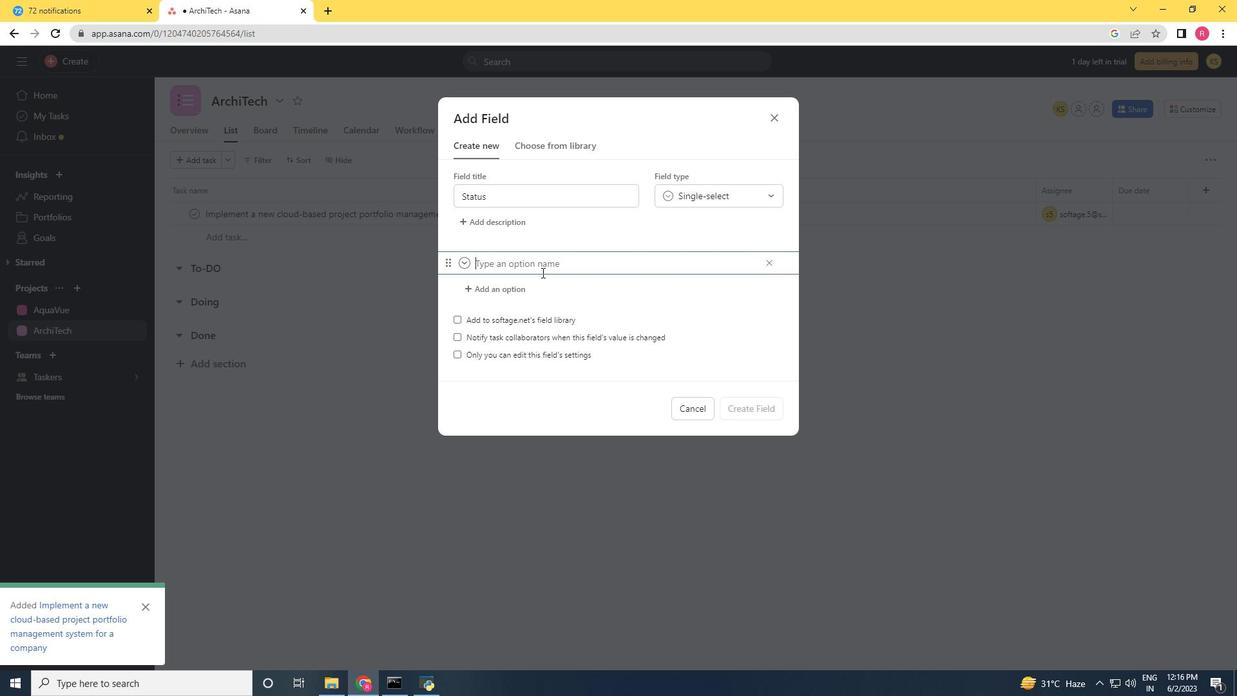 
Action: Key pressed <Key.shift>On<Key.space><Key.shift>Track
Screenshot: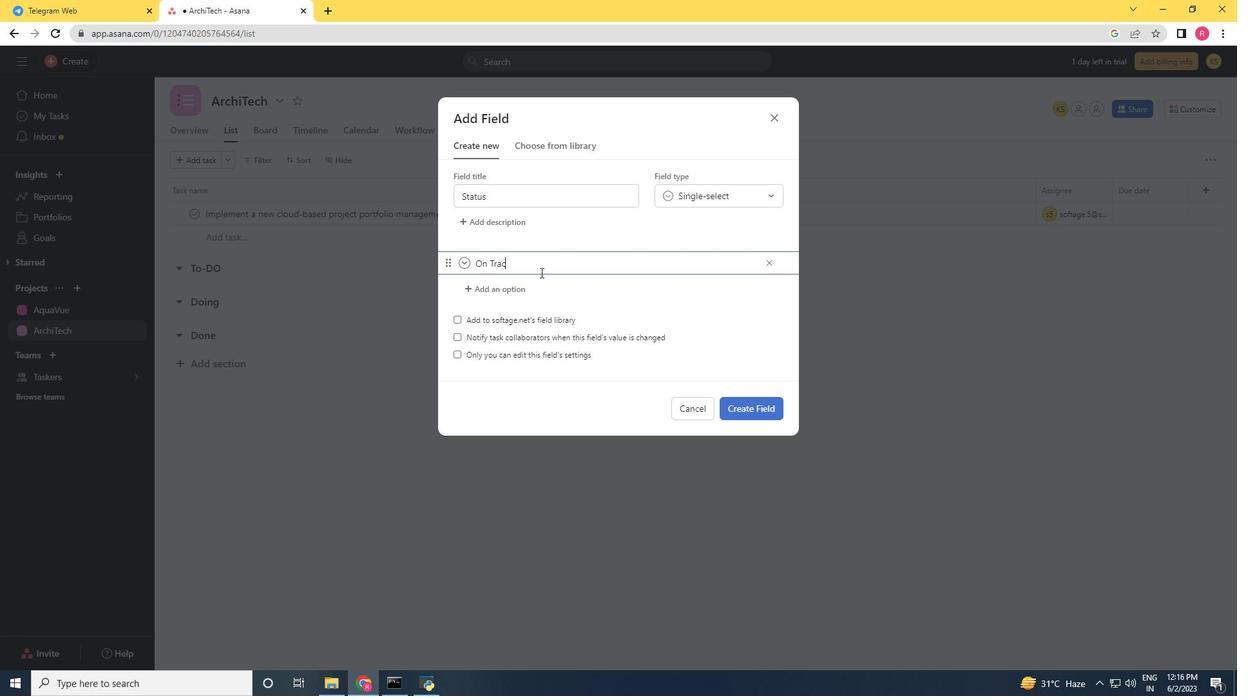 
Action: Mouse moved to (460, 261)
Screenshot: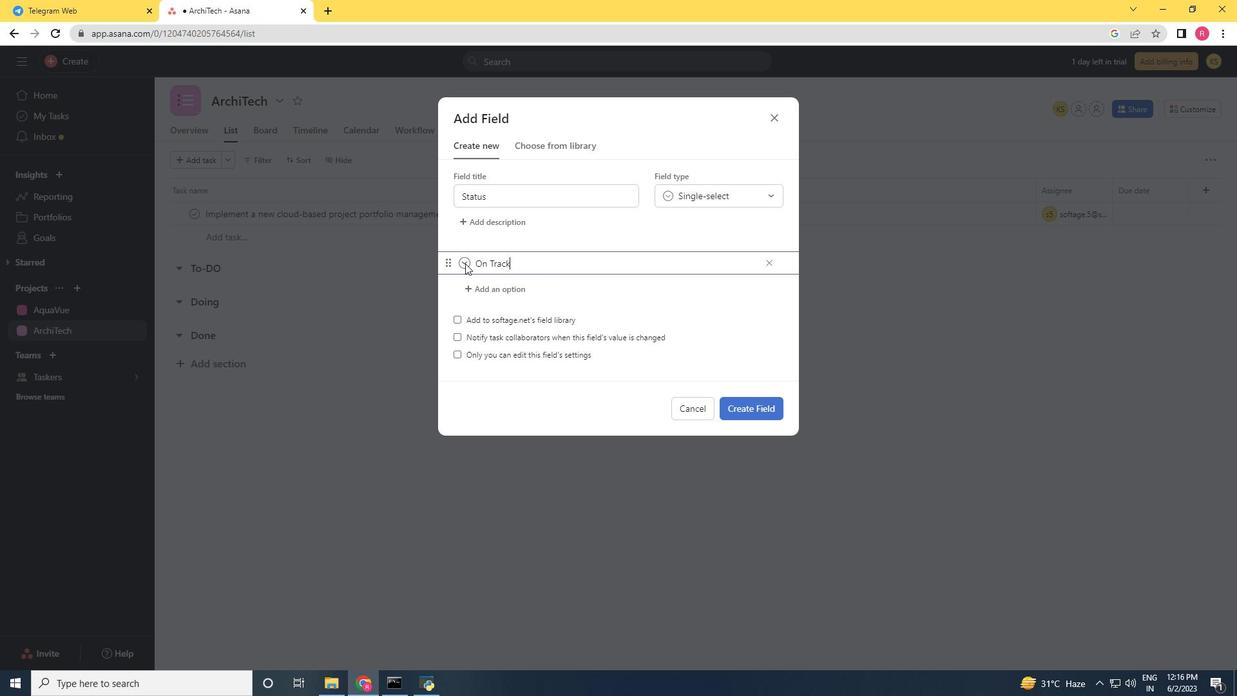 
Action: Mouse pressed left at (460, 261)
Screenshot: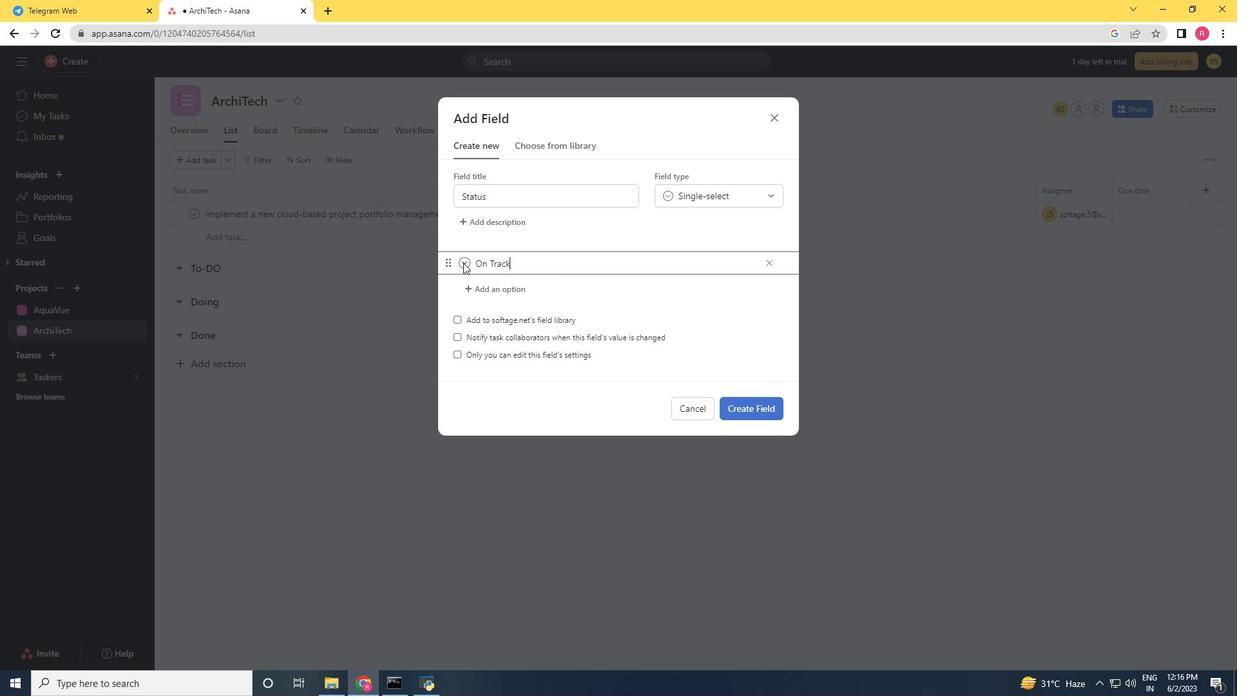 
Action: Mouse moved to (388, 282)
Screenshot: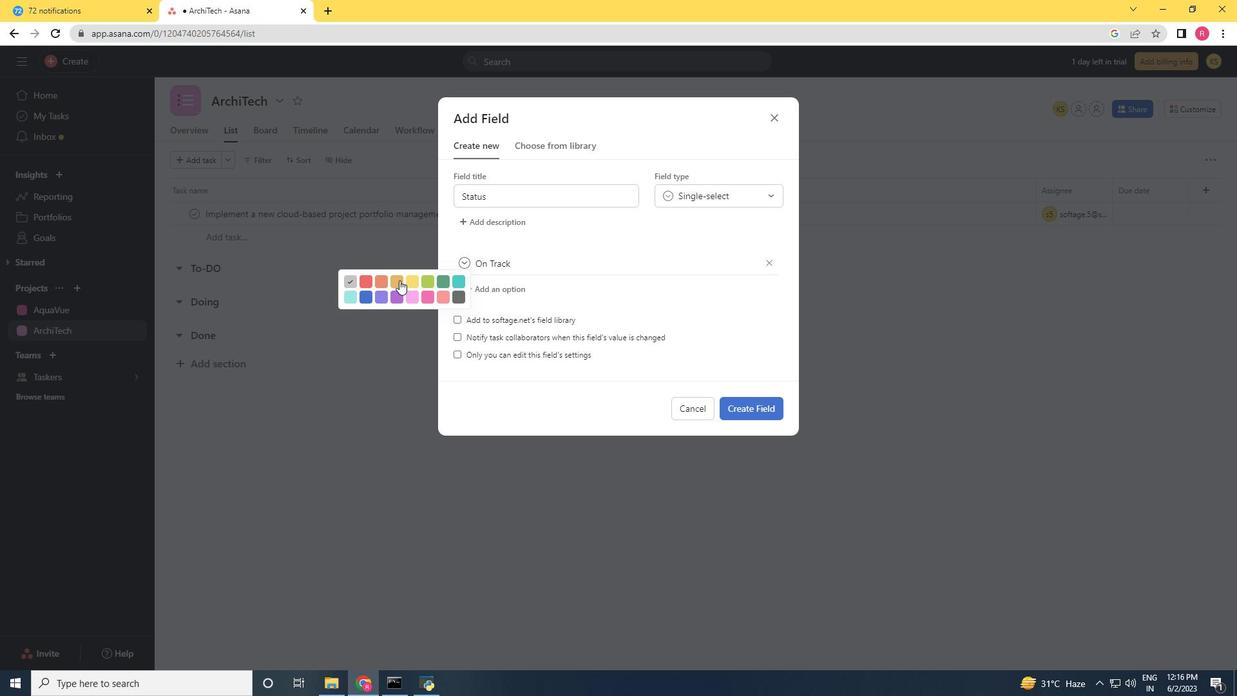 
Action: Mouse pressed left at (388, 282)
Screenshot: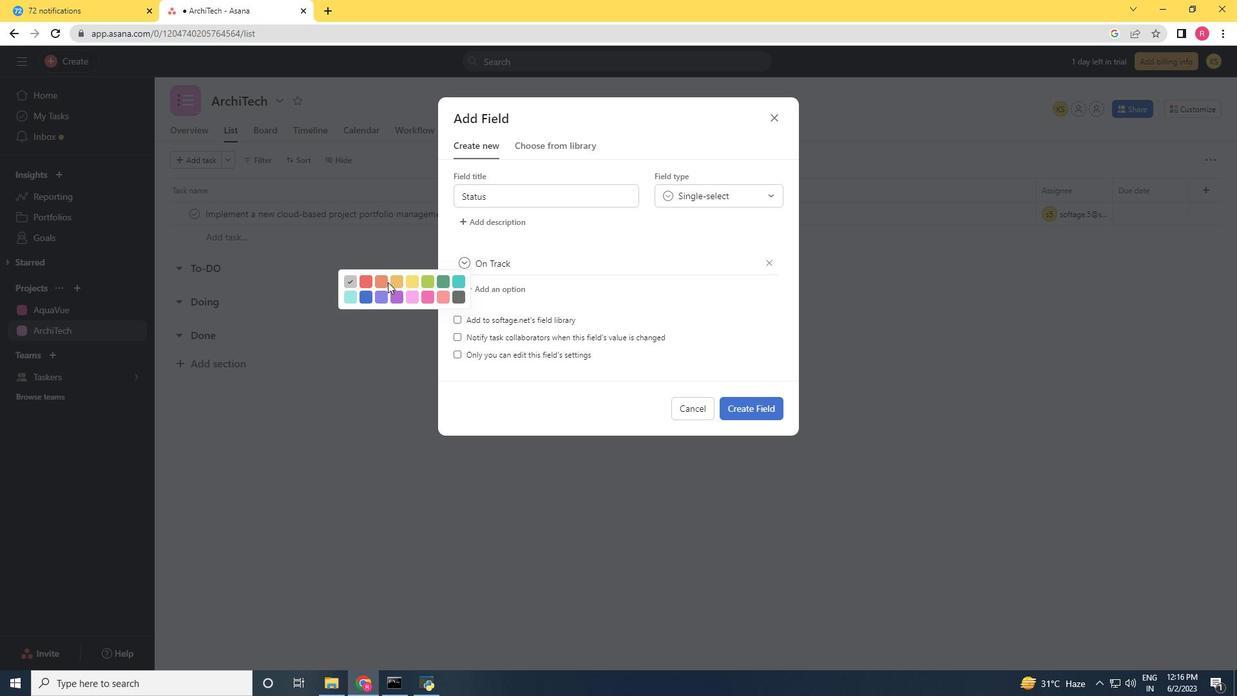 
Action: Mouse moved to (361, 278)
Screenshot: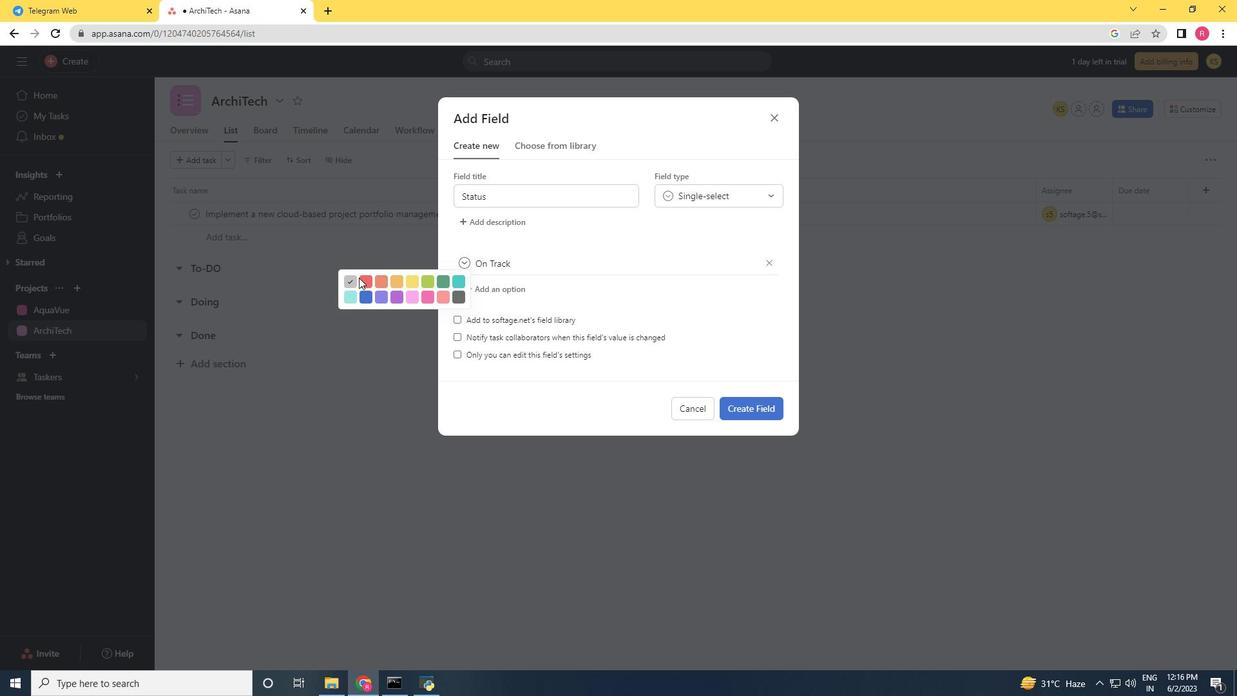 
Action: Mouse pressed left at (361, 278)
Screenshot: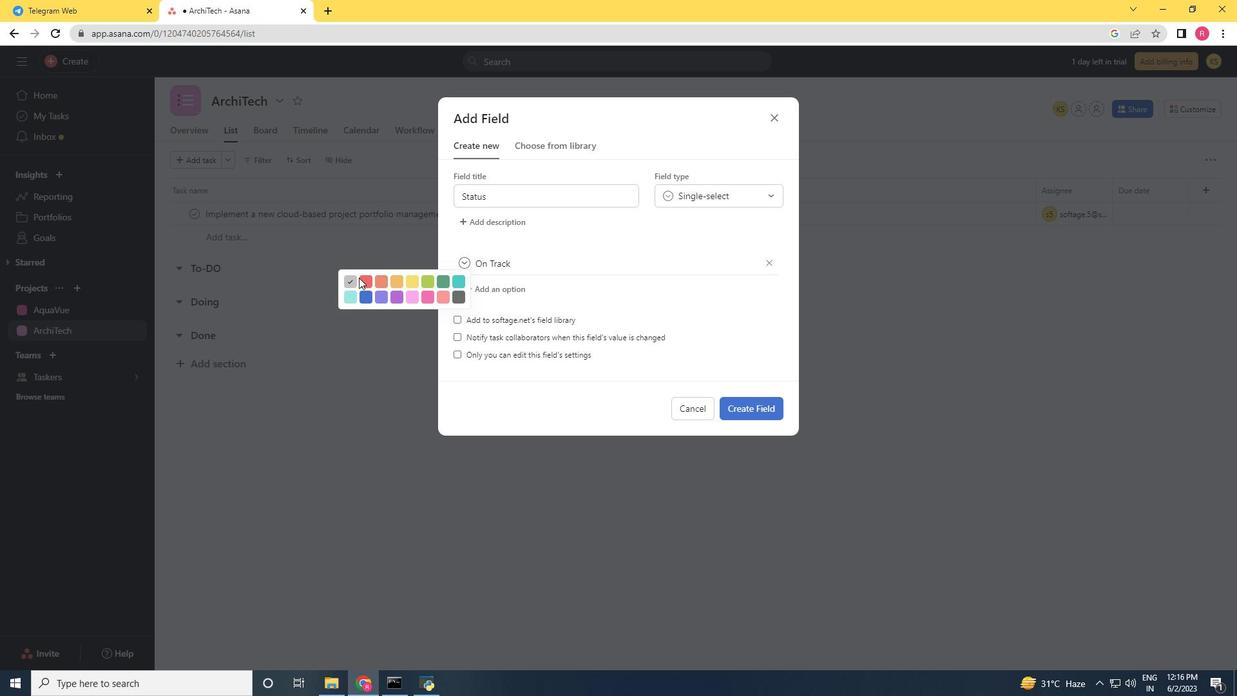 
Action: Mouse moved to (734, 404)
Screenshot: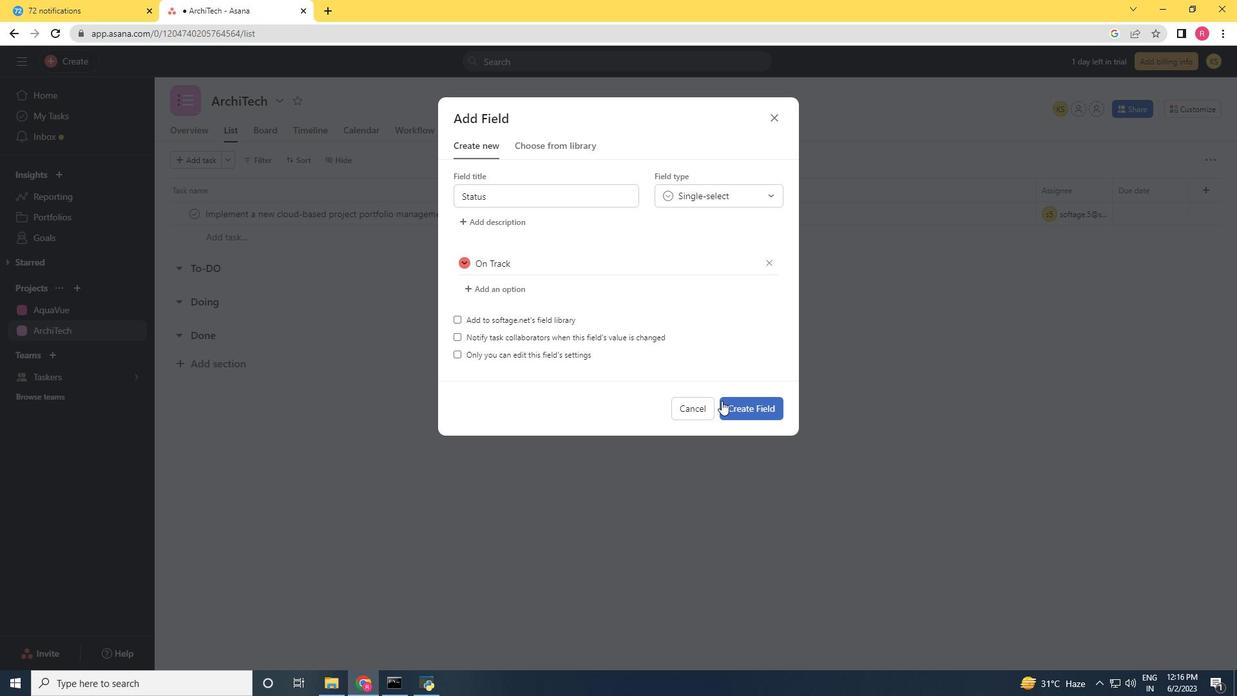 
Action: Mouse pressed left at (734, 404)
Screenshot: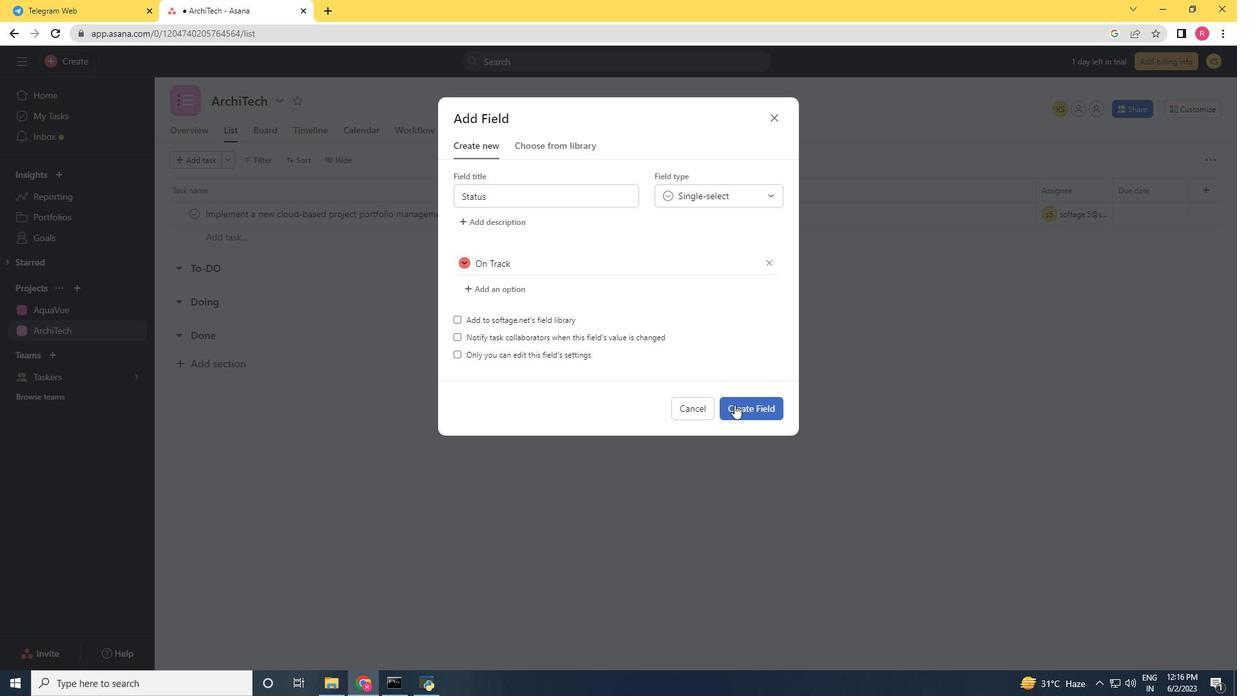 
Action: Mouse moved to (1132, 217)
Screenshot: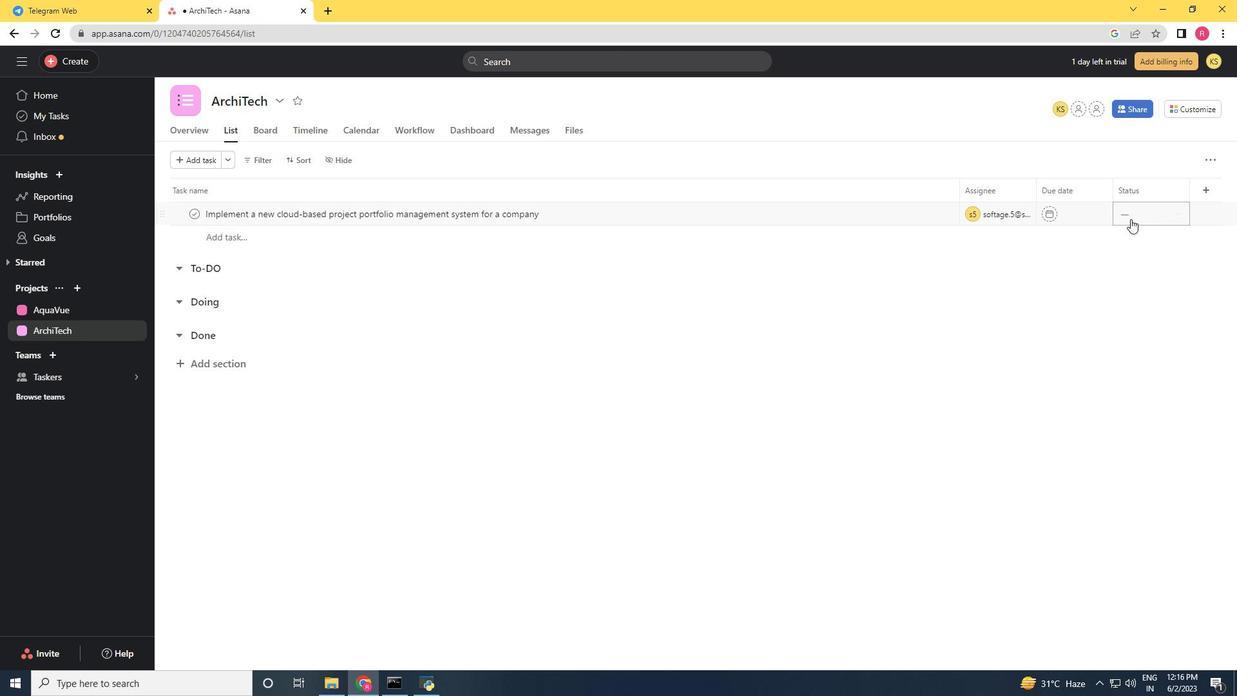 
Action: Mouse pressed left at (1132, 217)
Screenshot: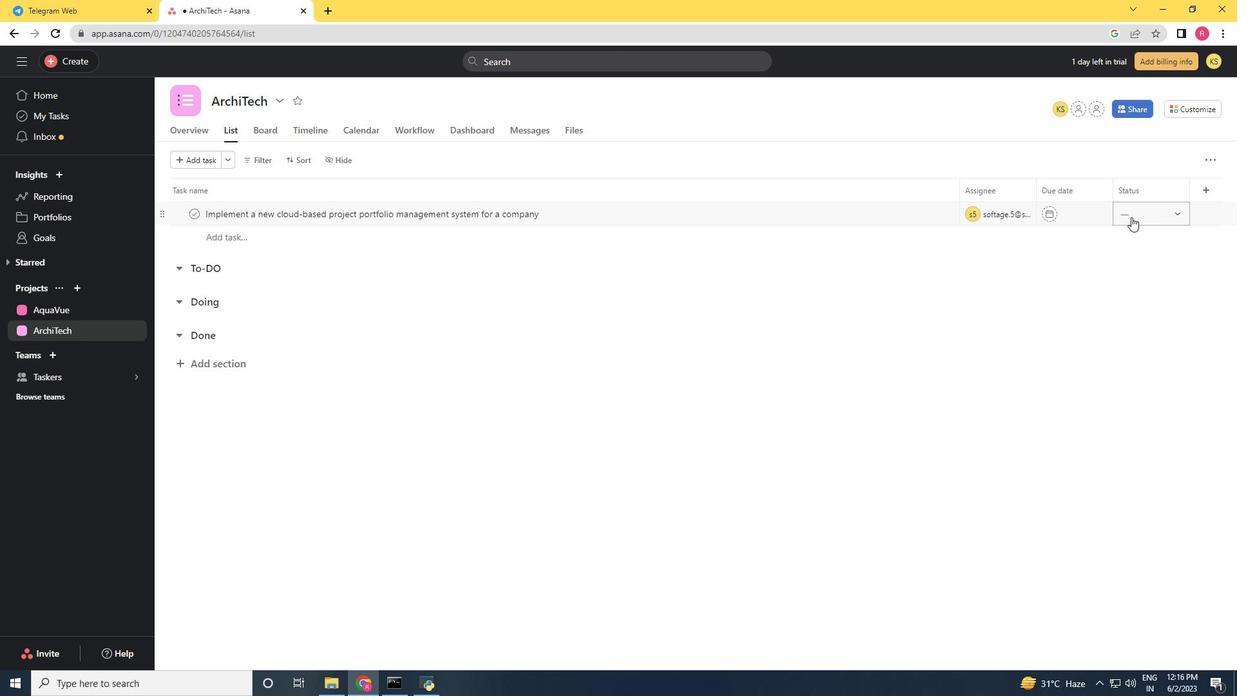 
Action: Mouse moved to (1143, 251)
Screenshot: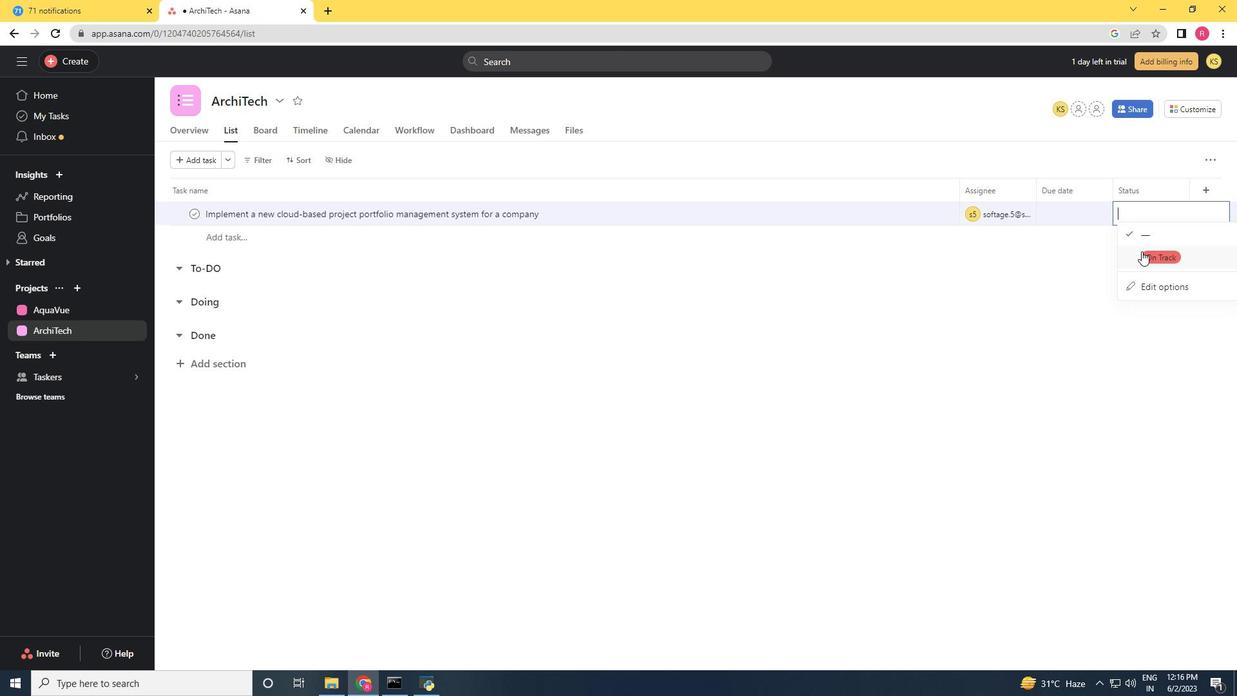 
Action: Mouse pressed left at (1143, 251)
Screenshot: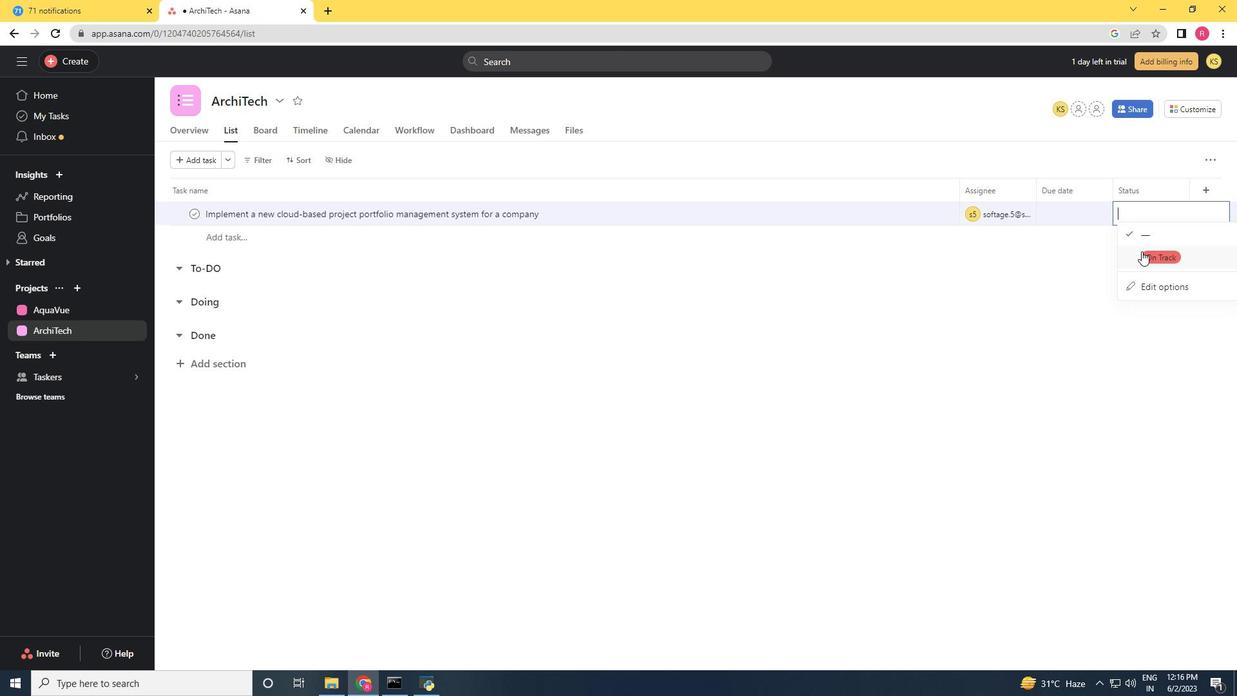 
Action: Mouse moved to (1206, 191)
Screenshot: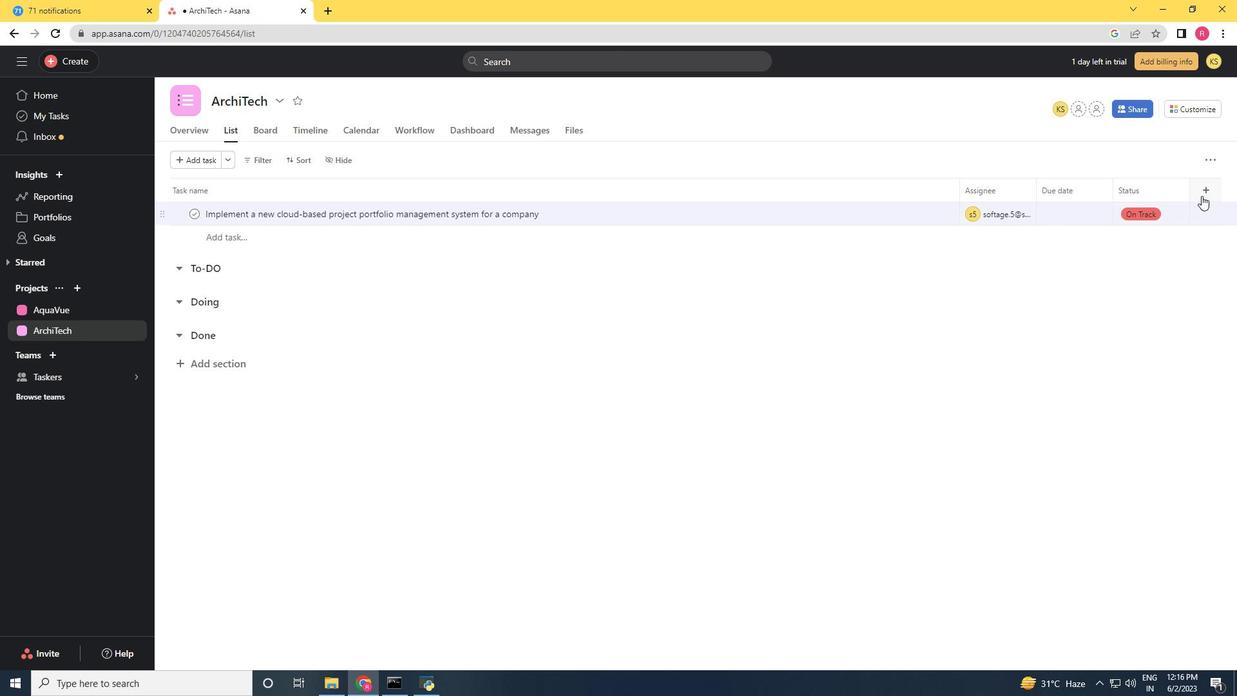 
Action: Mouse pressed left at (1206, 191)
Screenshot: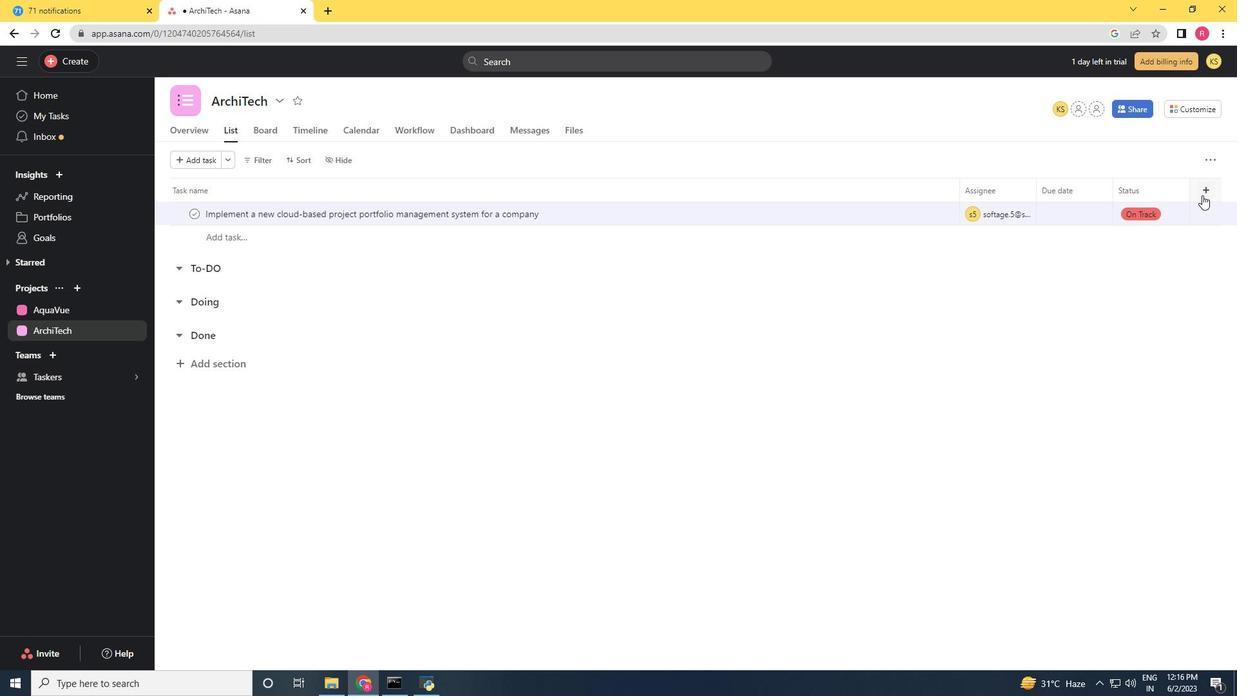 
Action: Mouse moved to (1153, 236)
Screenshot: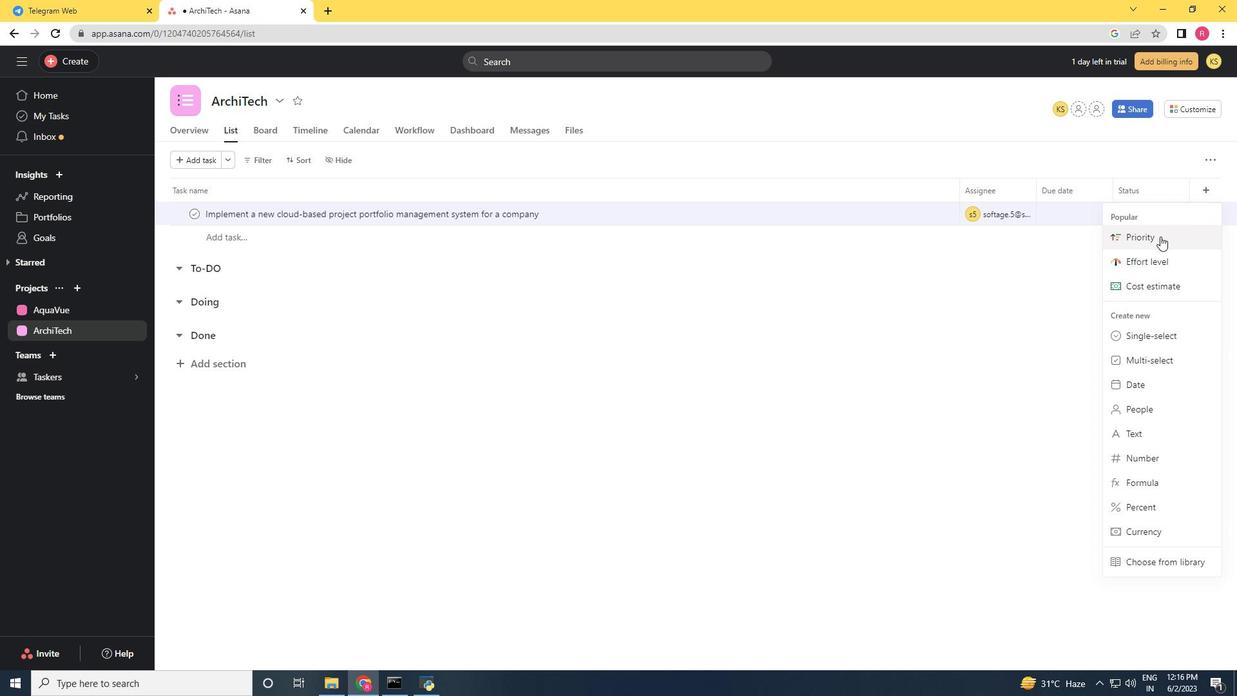 
Action: Mouse pressed left at (1153, 236)
Screenshot: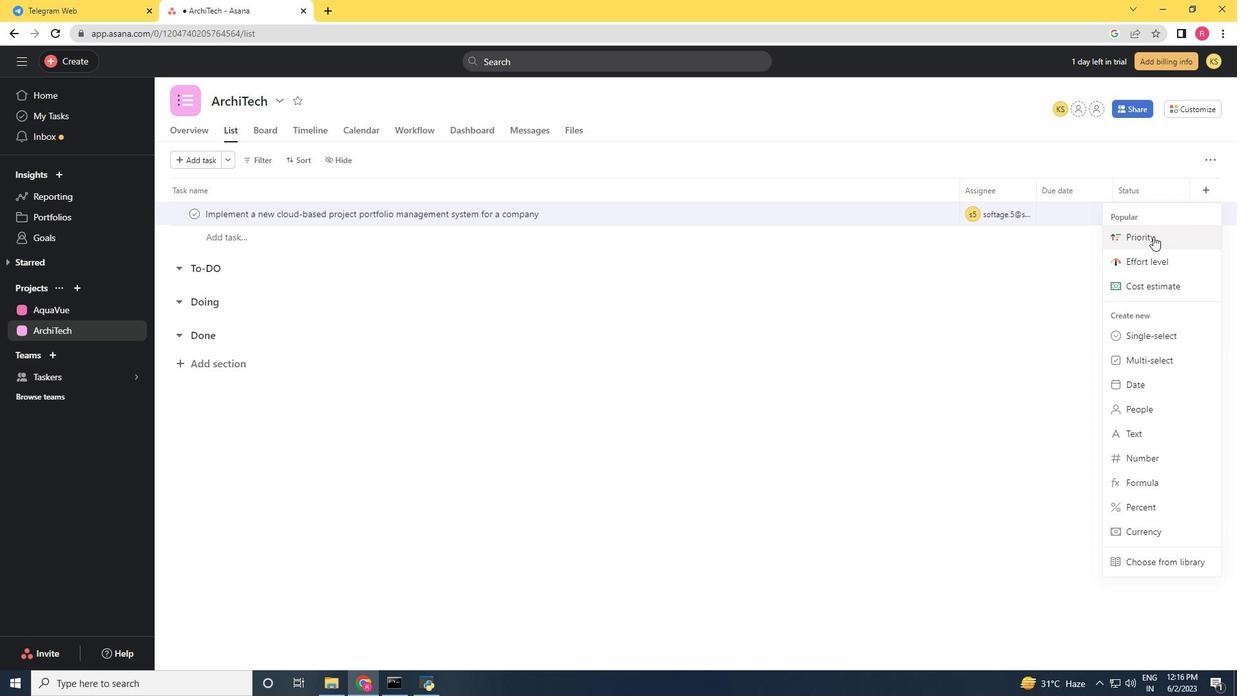 
Action: Mouse moved to (749, 431)
Screenshot: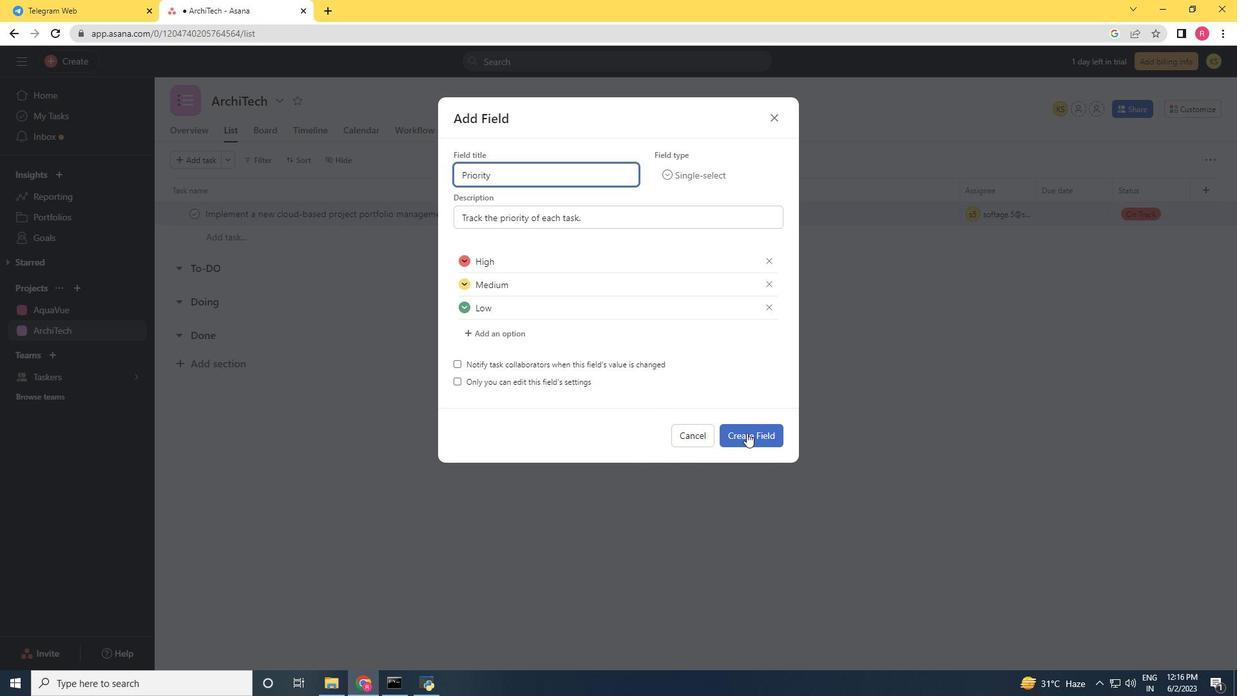 
Action: Mouse pressed left at (749, 431)
Screenshot: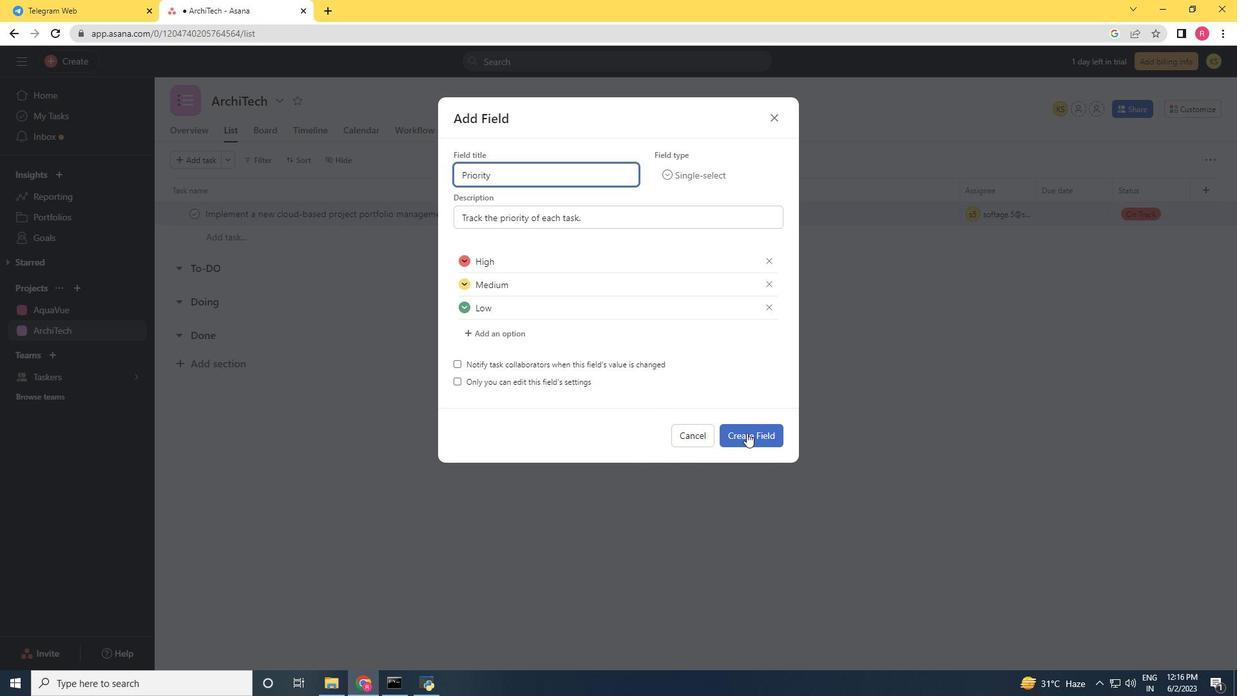 
Action: Mouse moved to (1142, 215)
Screenshot: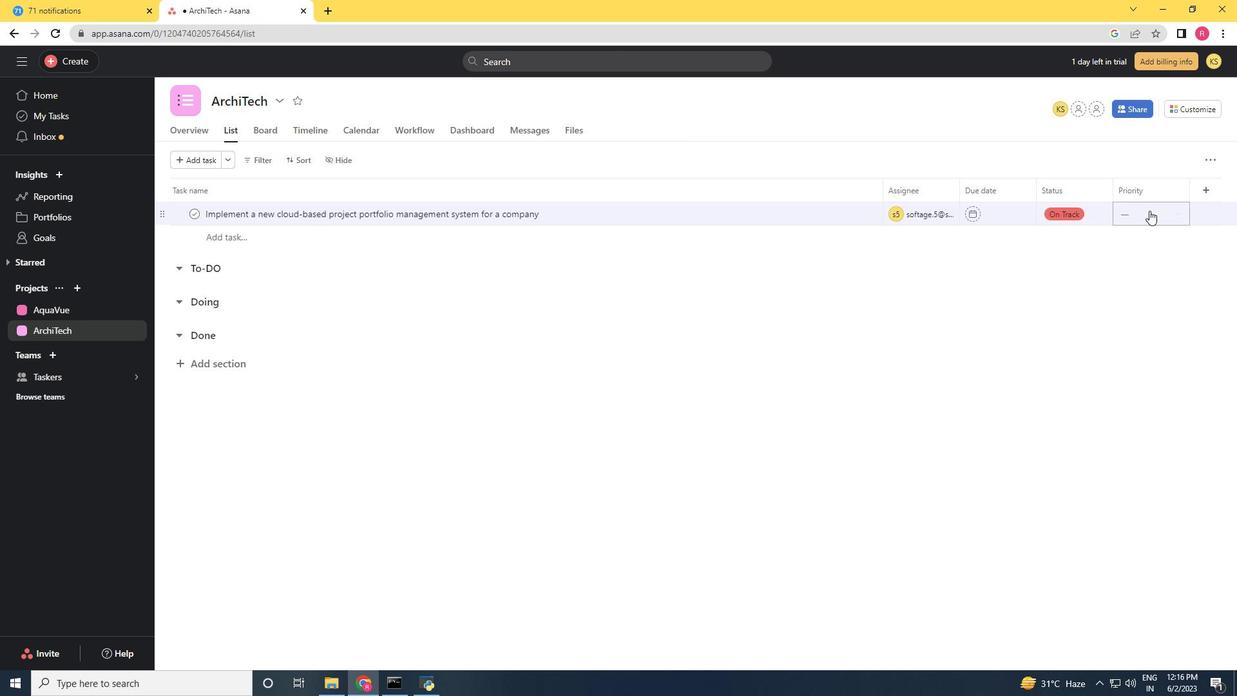 
Action: Mouse pressed left at (1142, 215)
Screenshot: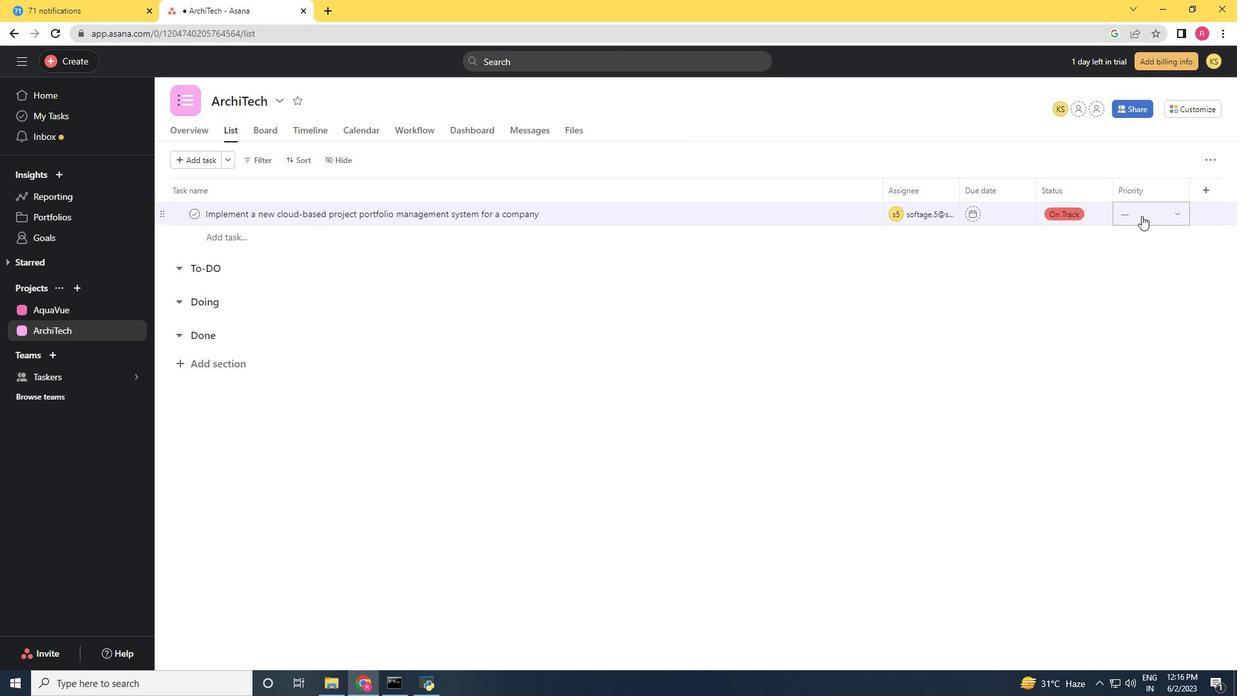 
Action: Mouse moved to (1162, 305)
Screenshot: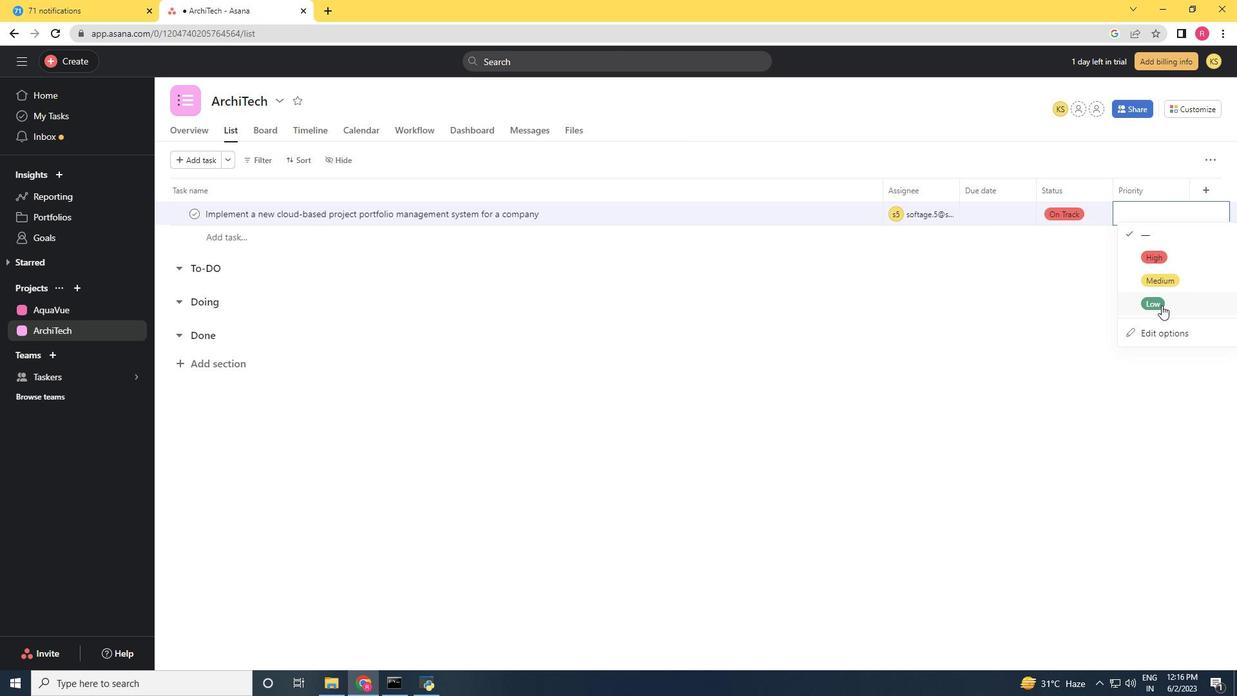 
Action: Mouse pressed left at (1162, 305)
Screenshot: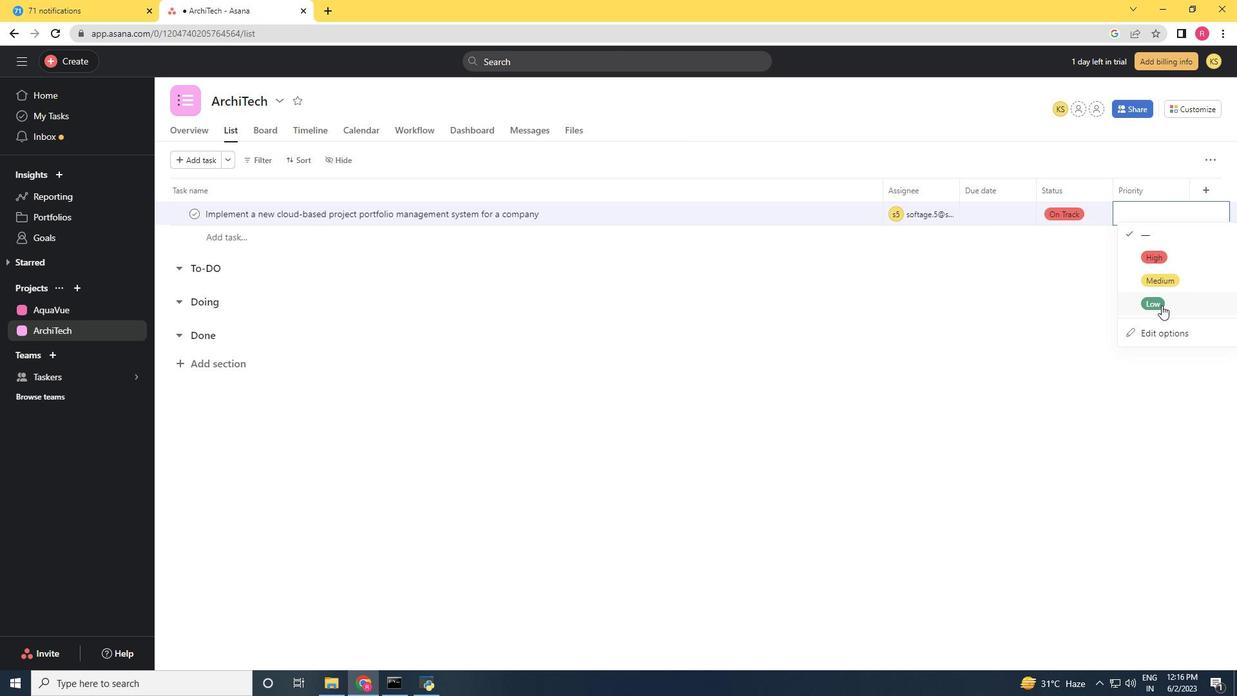 
Action: Mouse moved to (773, 410)
Screenshot: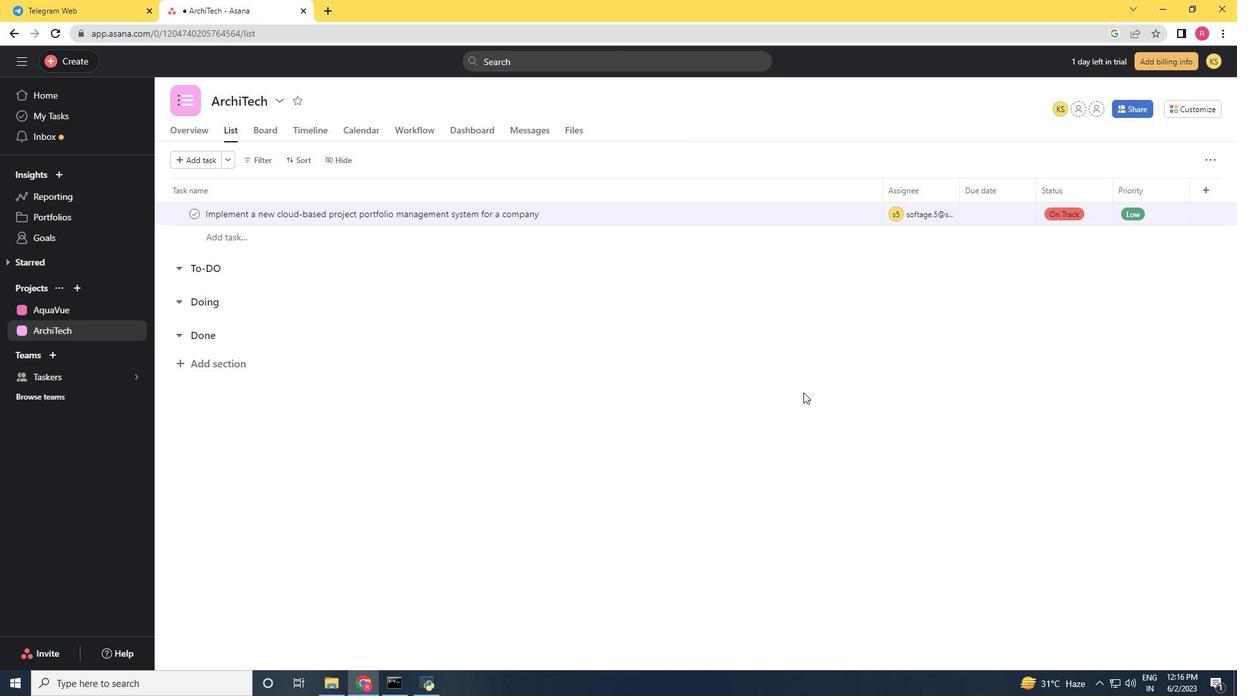 
